 Task: Create an event for the company's annual innovation forum, providing a platform for employees to pitch creative ideas, collaborate, and contribute to driving innovation and growth on October 9th from 10 AM to 4 PM.
Action: Mouse moved to (75, 126)
Screenshot: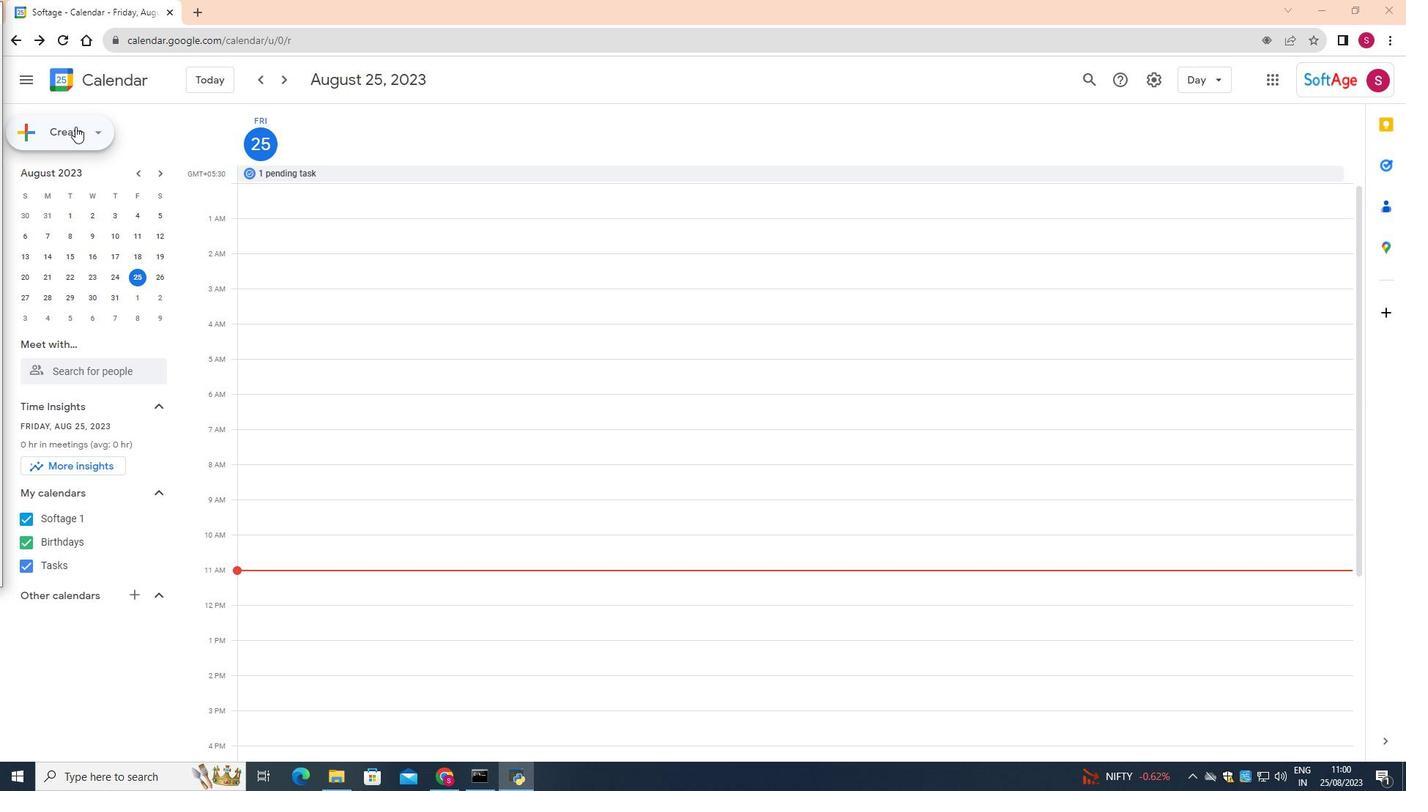 
Action: Mouse pressed left at (75, 126)
Screenshot: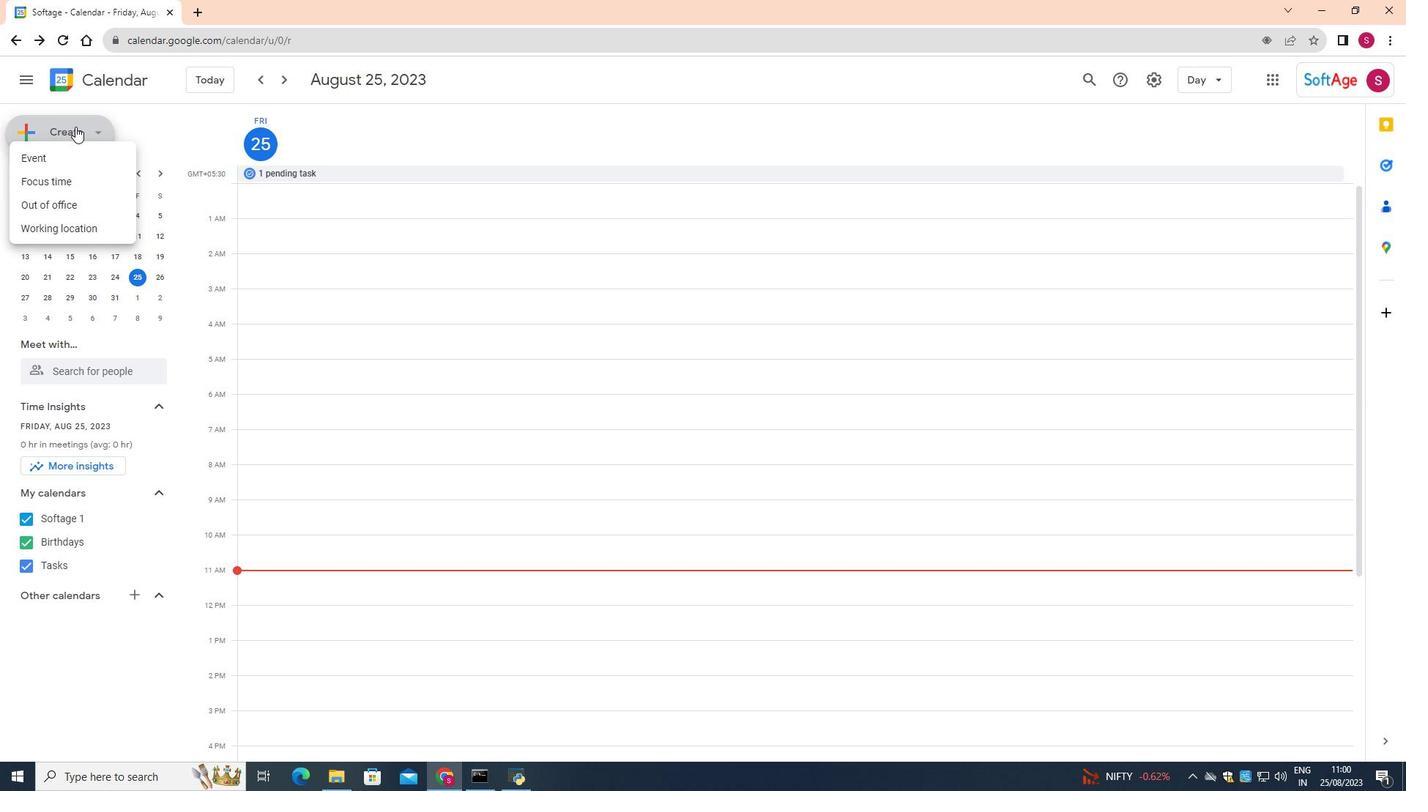 
Action: Mouse moved to (62, 164)
Screenshot: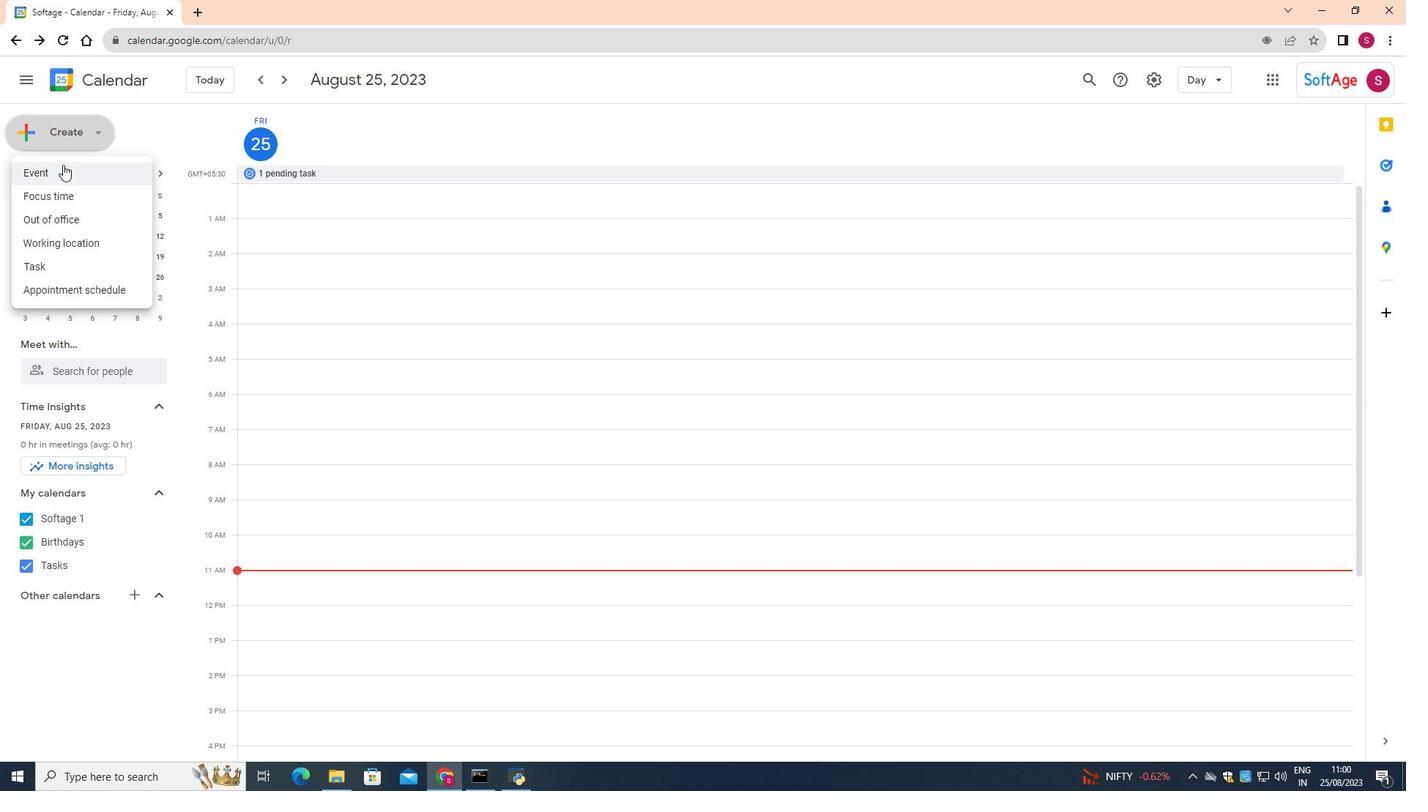 
Action: Mouse pressed left at (62, 164)
Screenshot: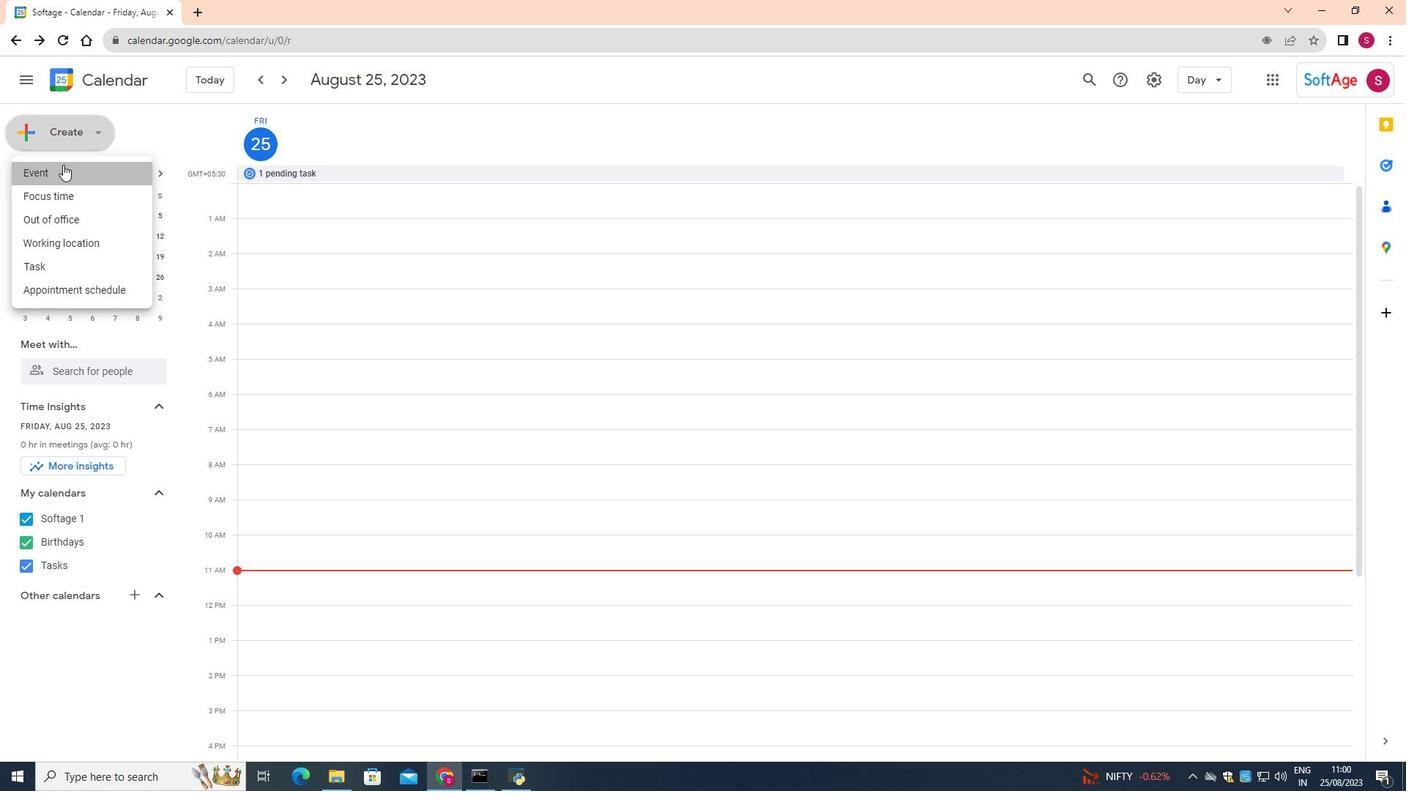 
Action: Mouse moved to (670, 268)
Screenshot: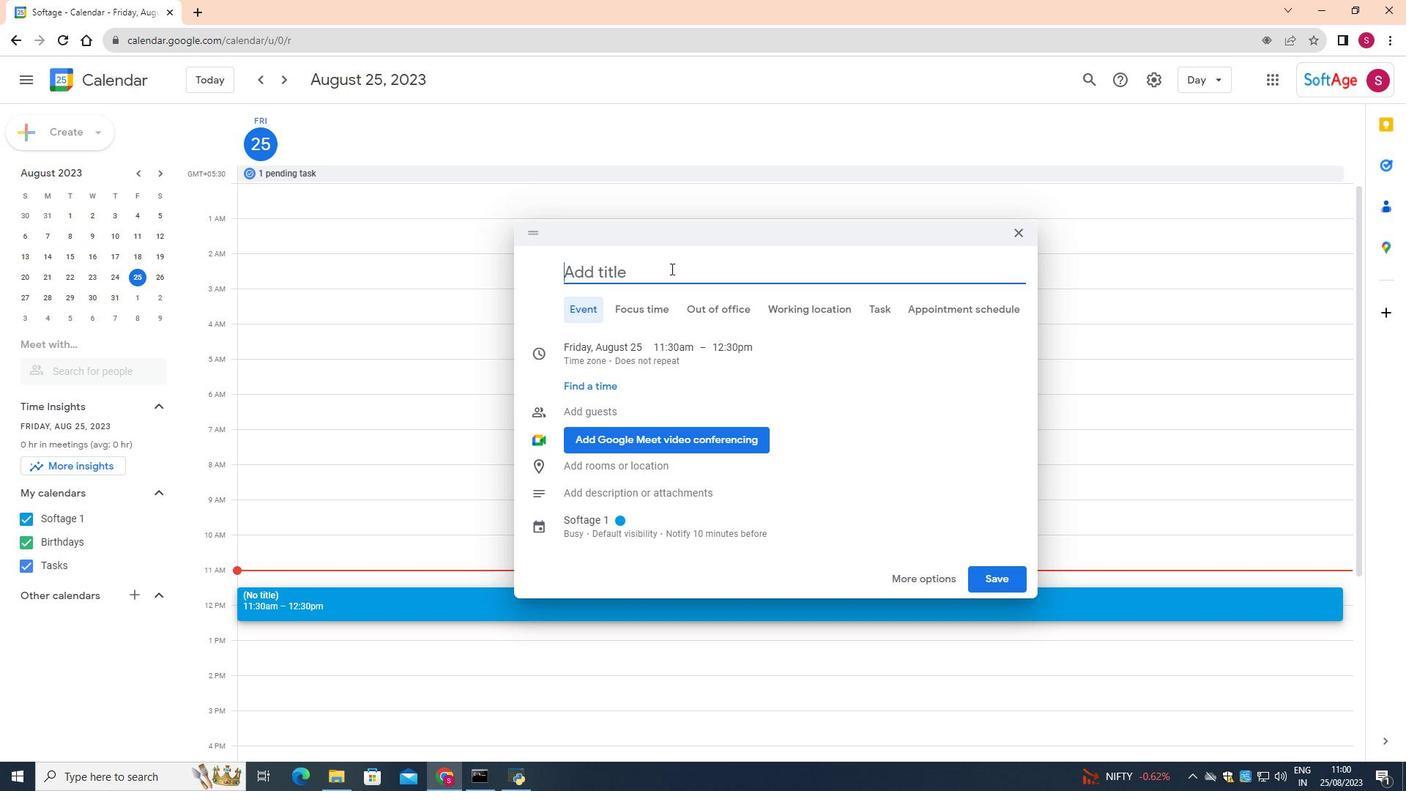 
Action: Mouse pressed left at (670, 268)
Screenshot: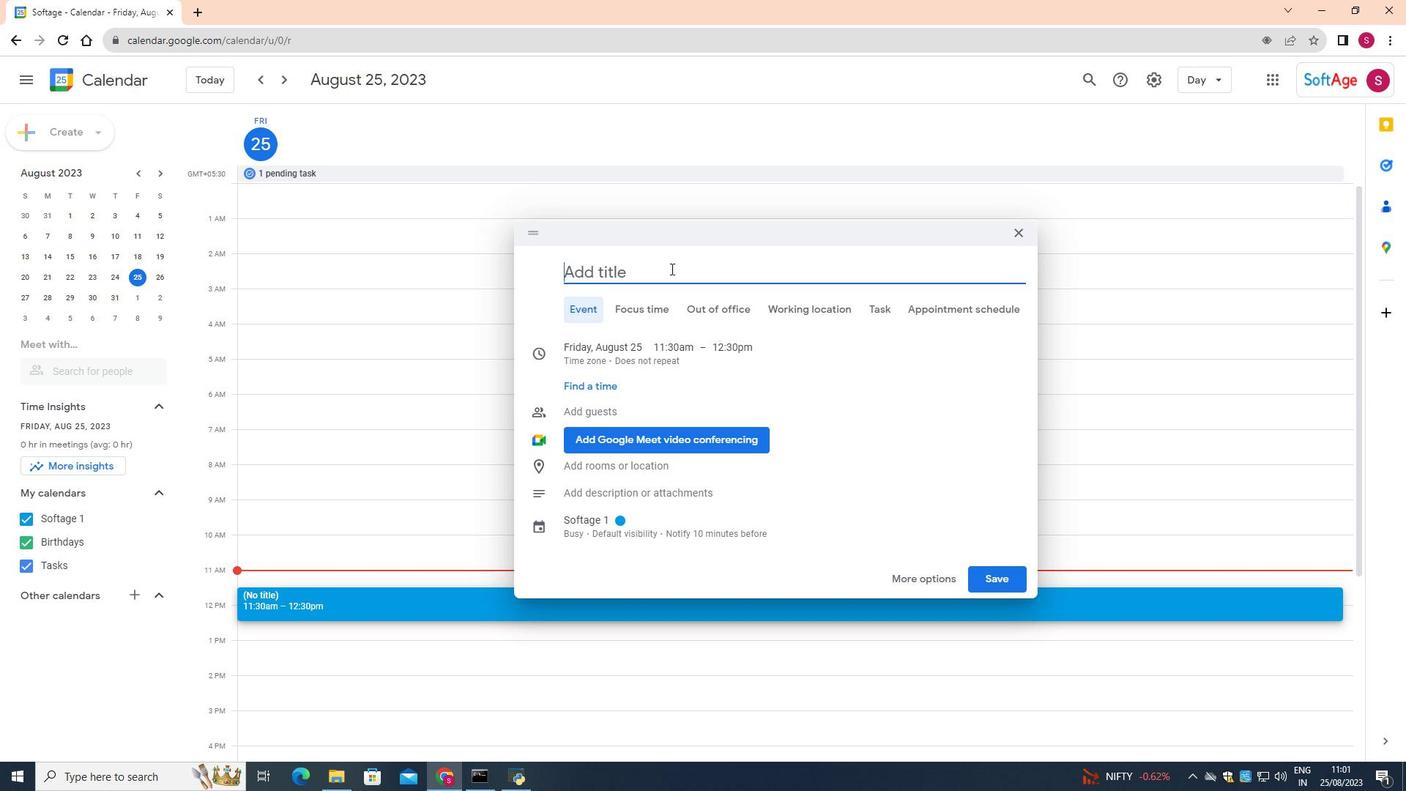 
Action: Key pressed <Key.shift>Company's<Key.space>annual<Key.space>inovation<Key.space>forum
Screenshot: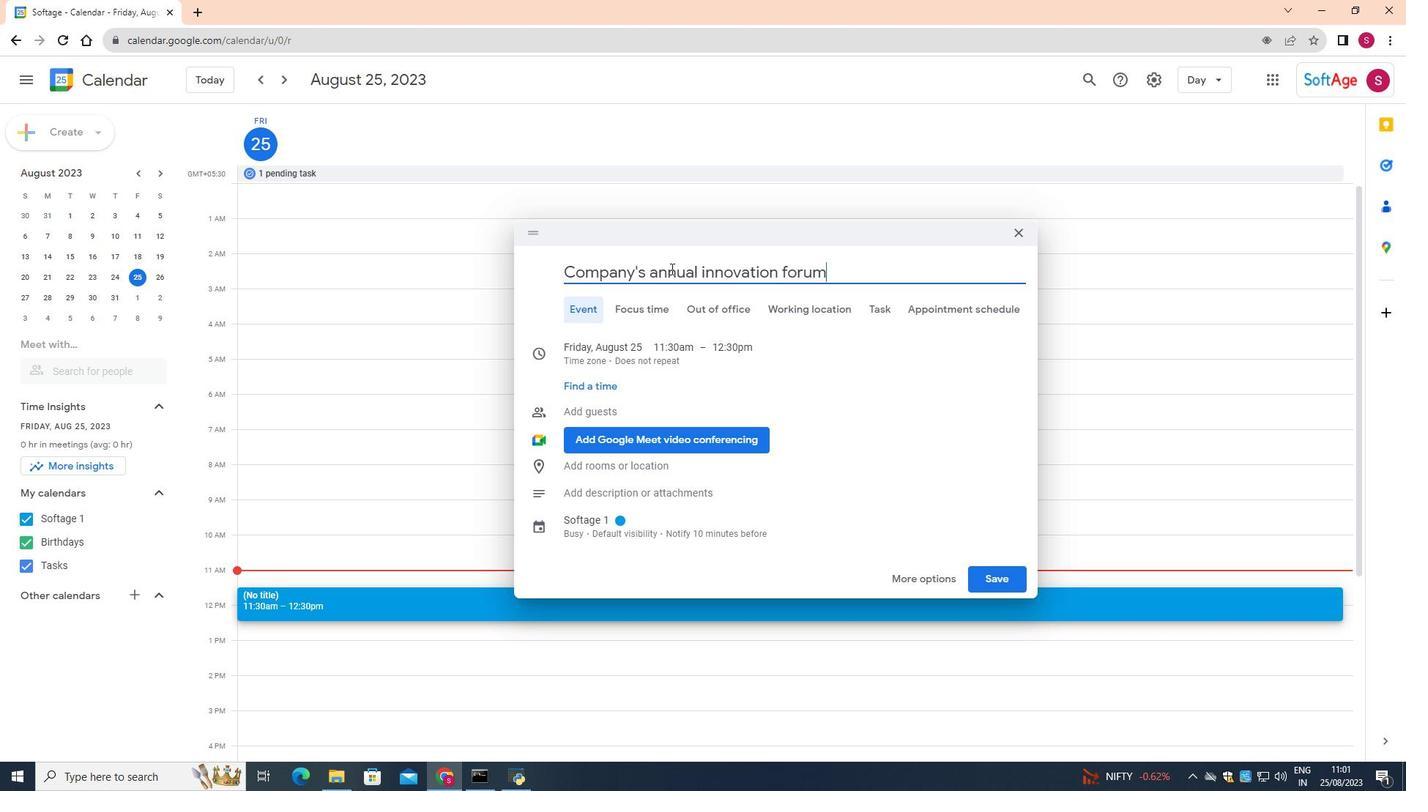 
Action: Mouse moved to (627, 345)
Screenshot: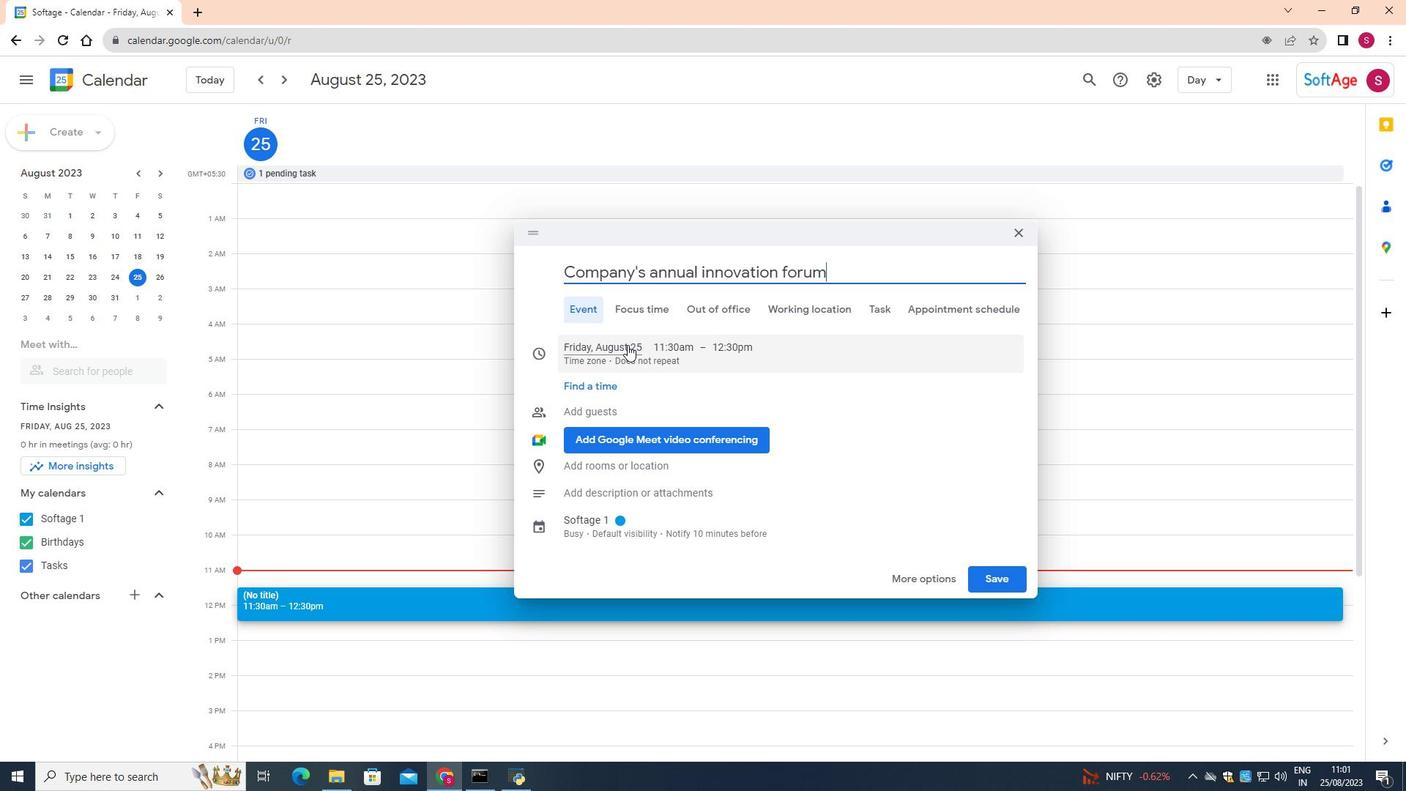 
Action: Mouse pressed left at (627, 345)
Screenshot: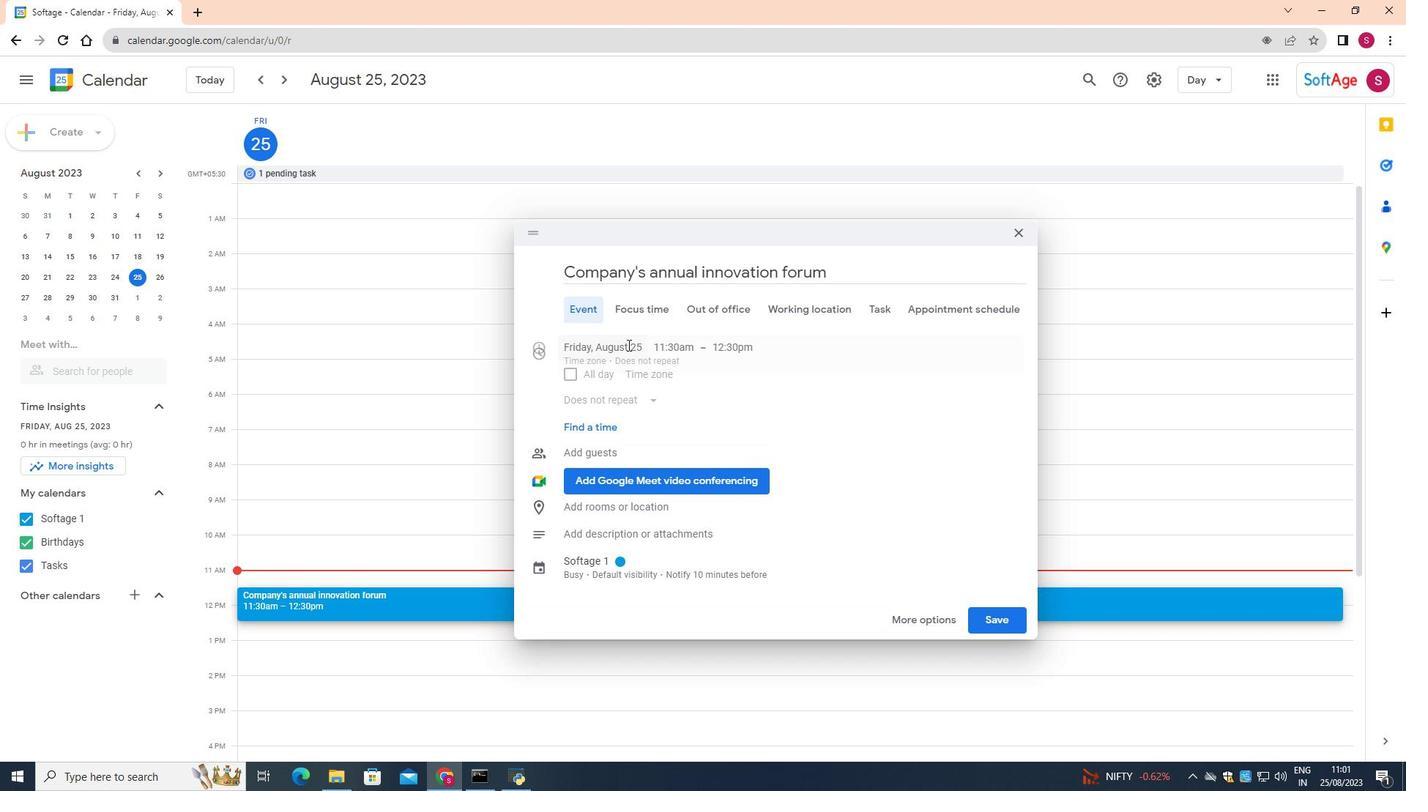 
Action: Mouse moved to (742, 383)
Screenshot: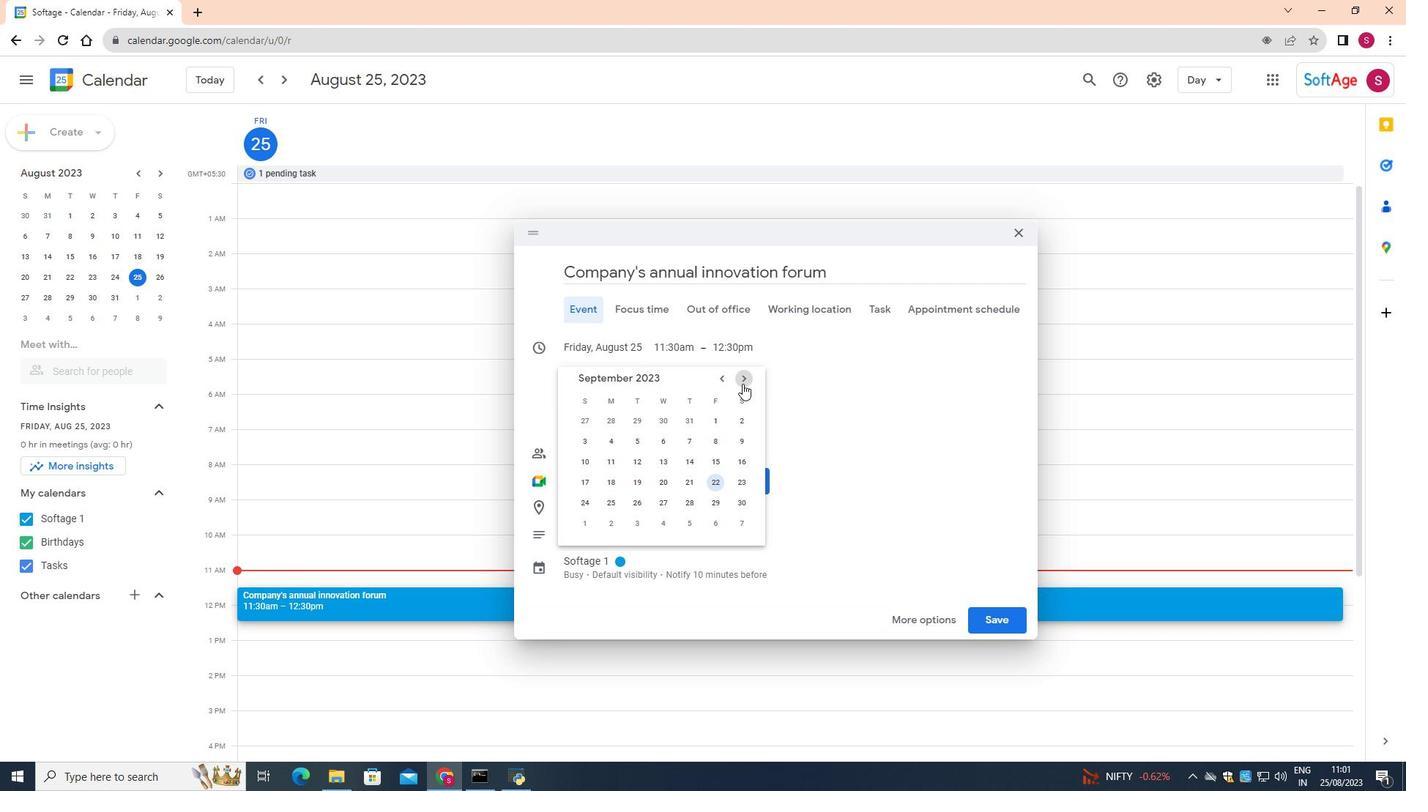 
Action: Mouse pressed left at (742, 383)
Screenshot: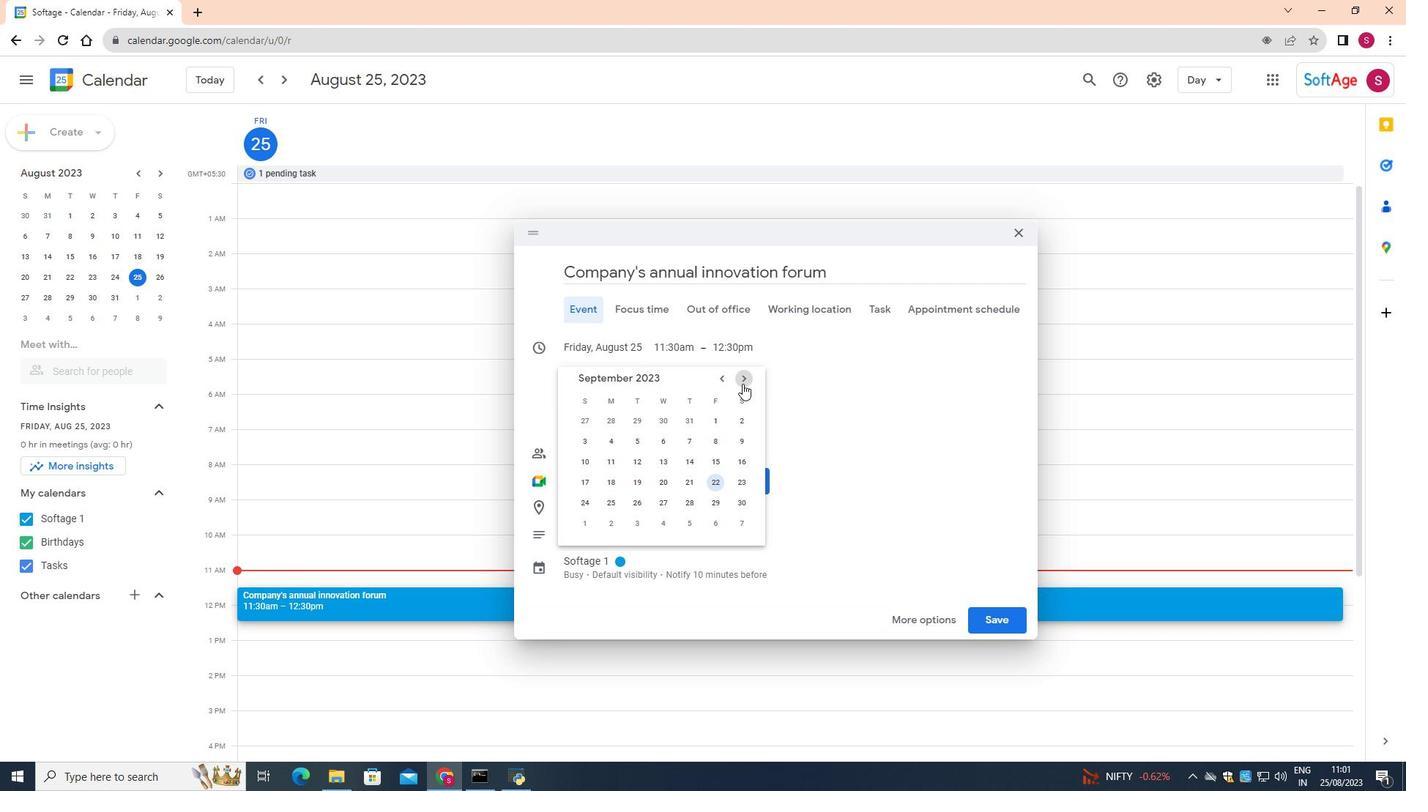 
Action: Mouse pressed left at (742, 383)
Screenshot: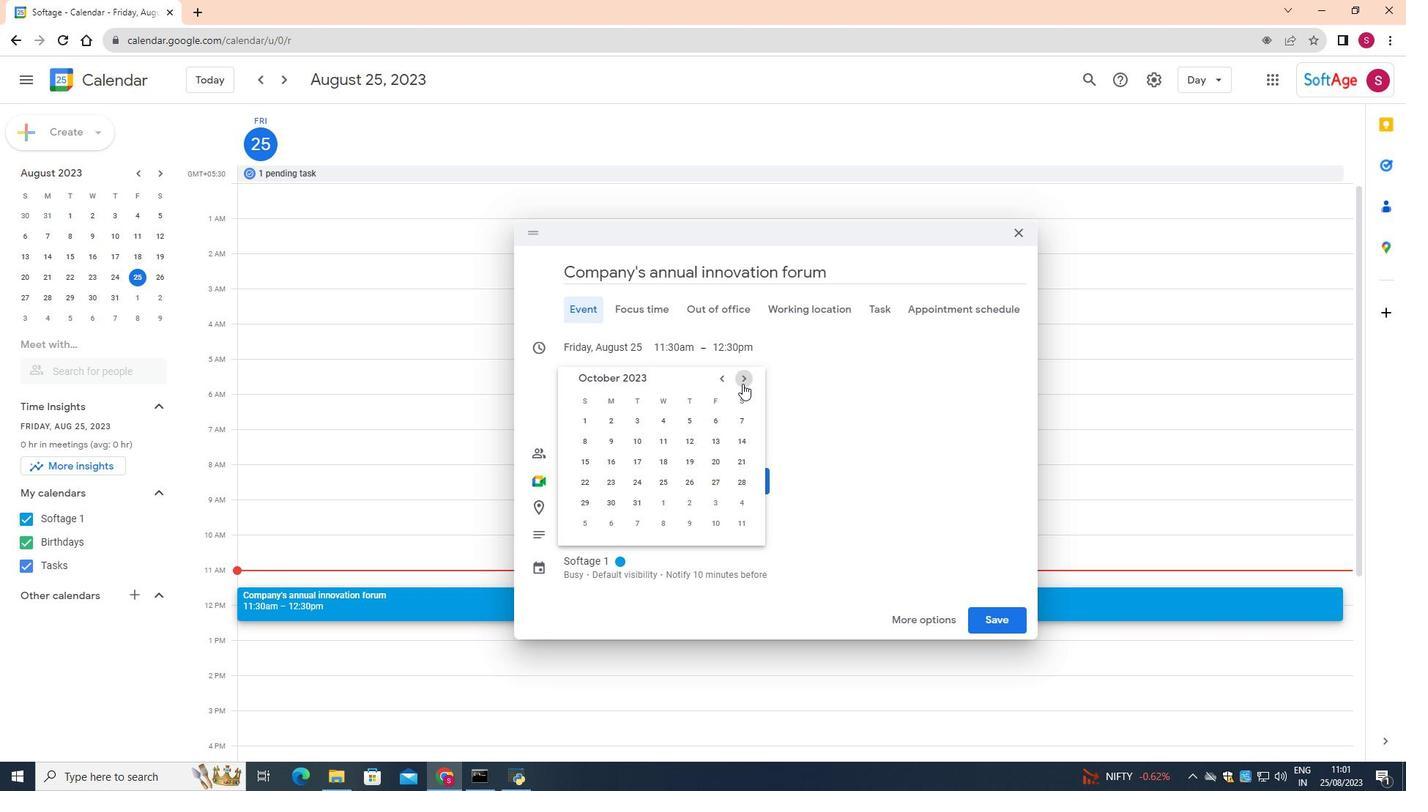 
Action: Mouse moved to (611, 440)
Screenshot: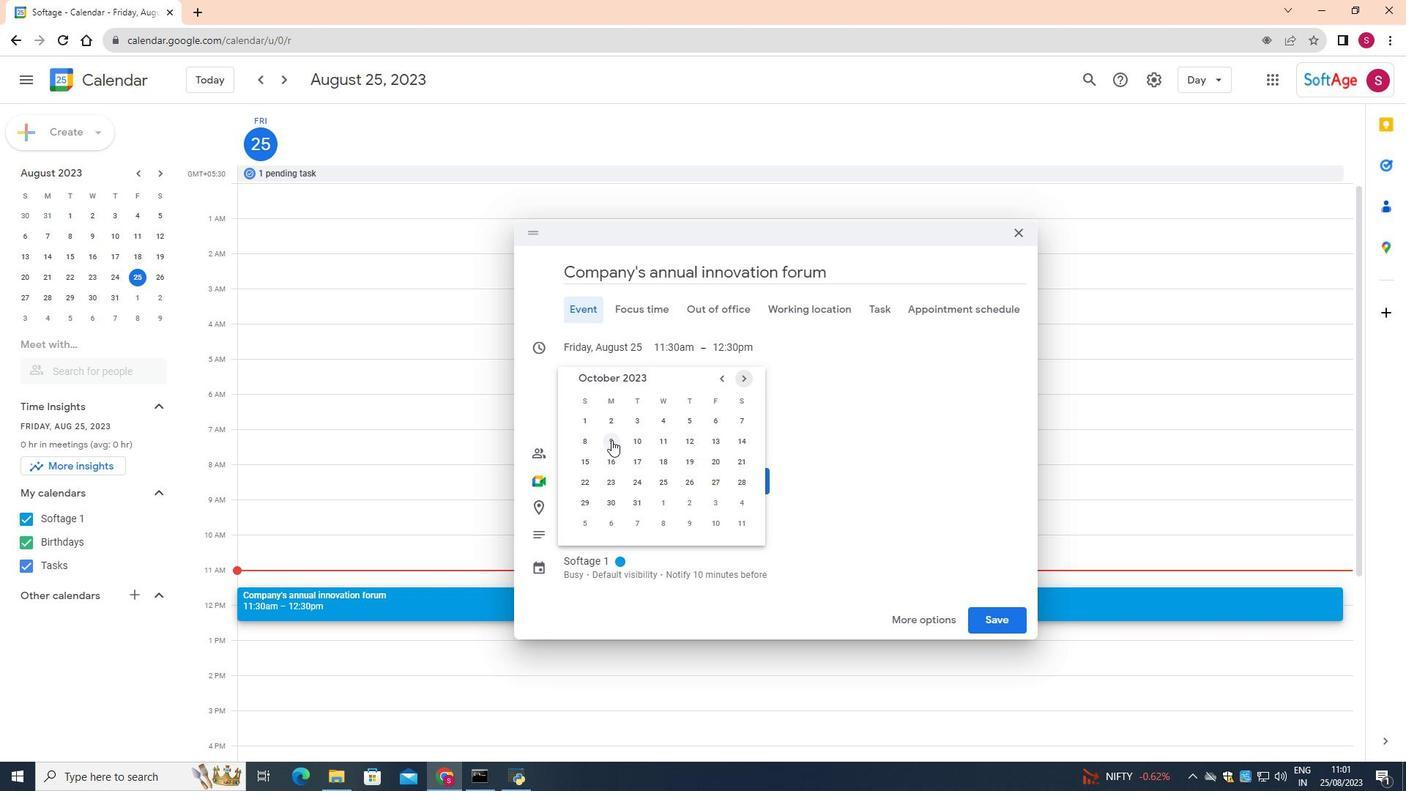 
Action: Mouse pressed left at (611, 440)
Screenshot: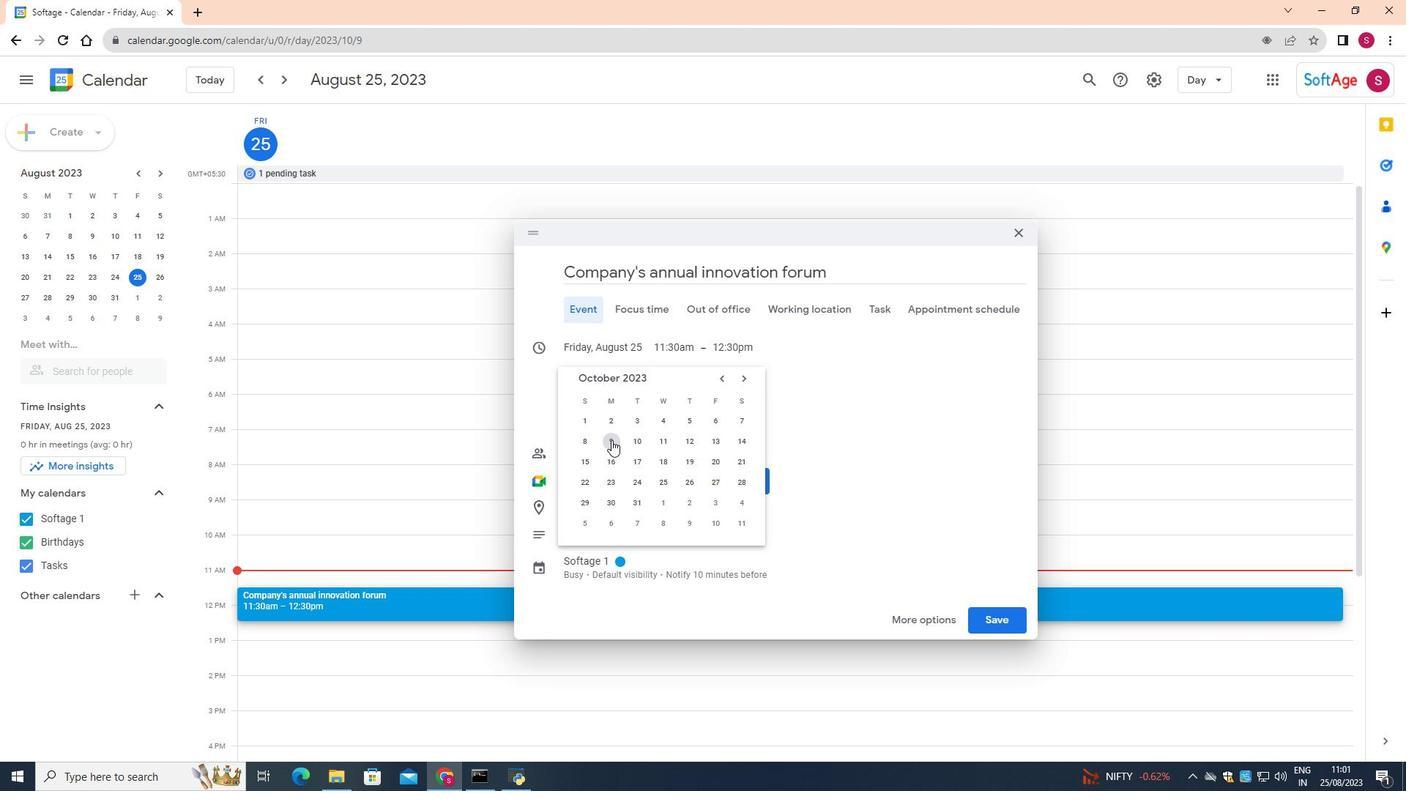 
Action: Mouse moved to (697, 345)
Screenshot: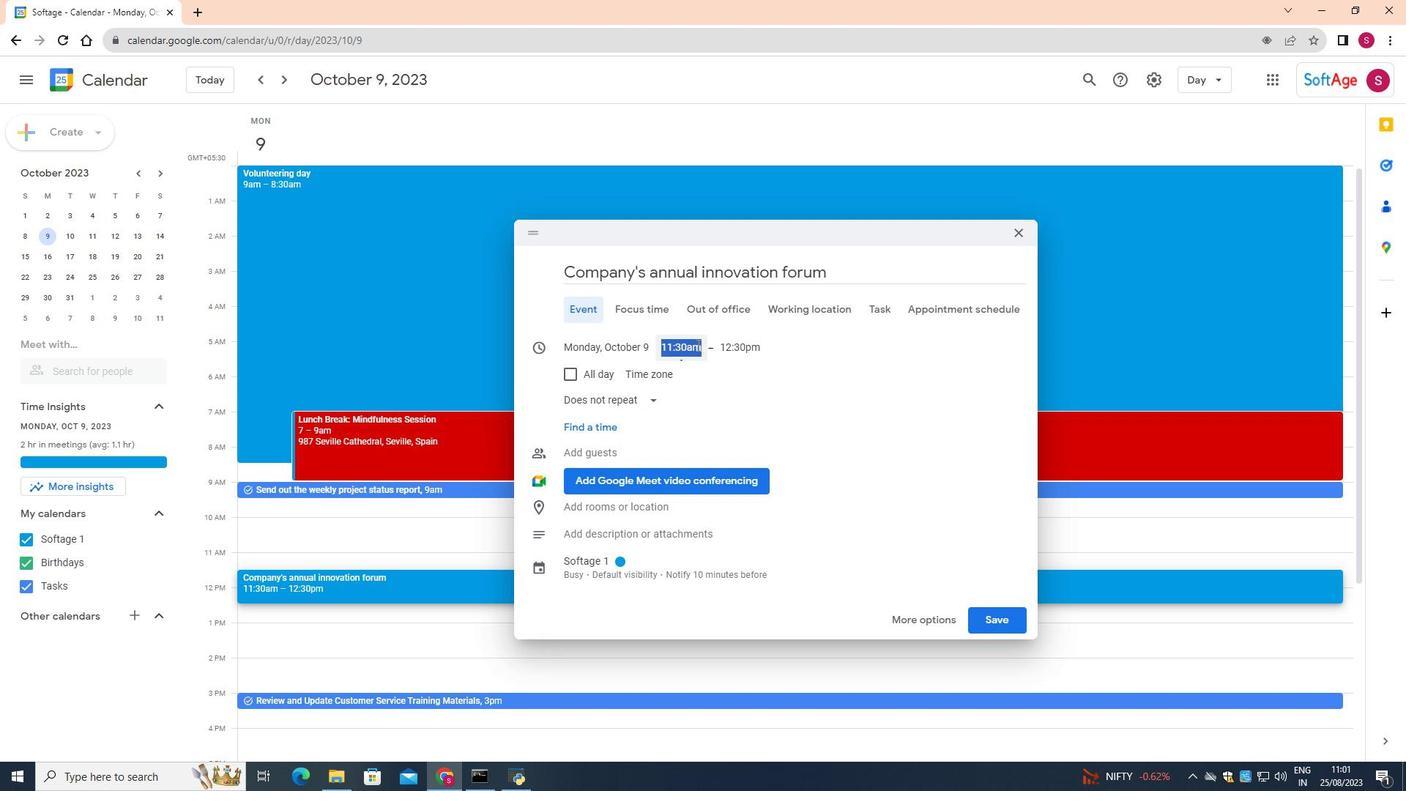 
Action: Mouse pressed left at (697, 345)
Screenshot: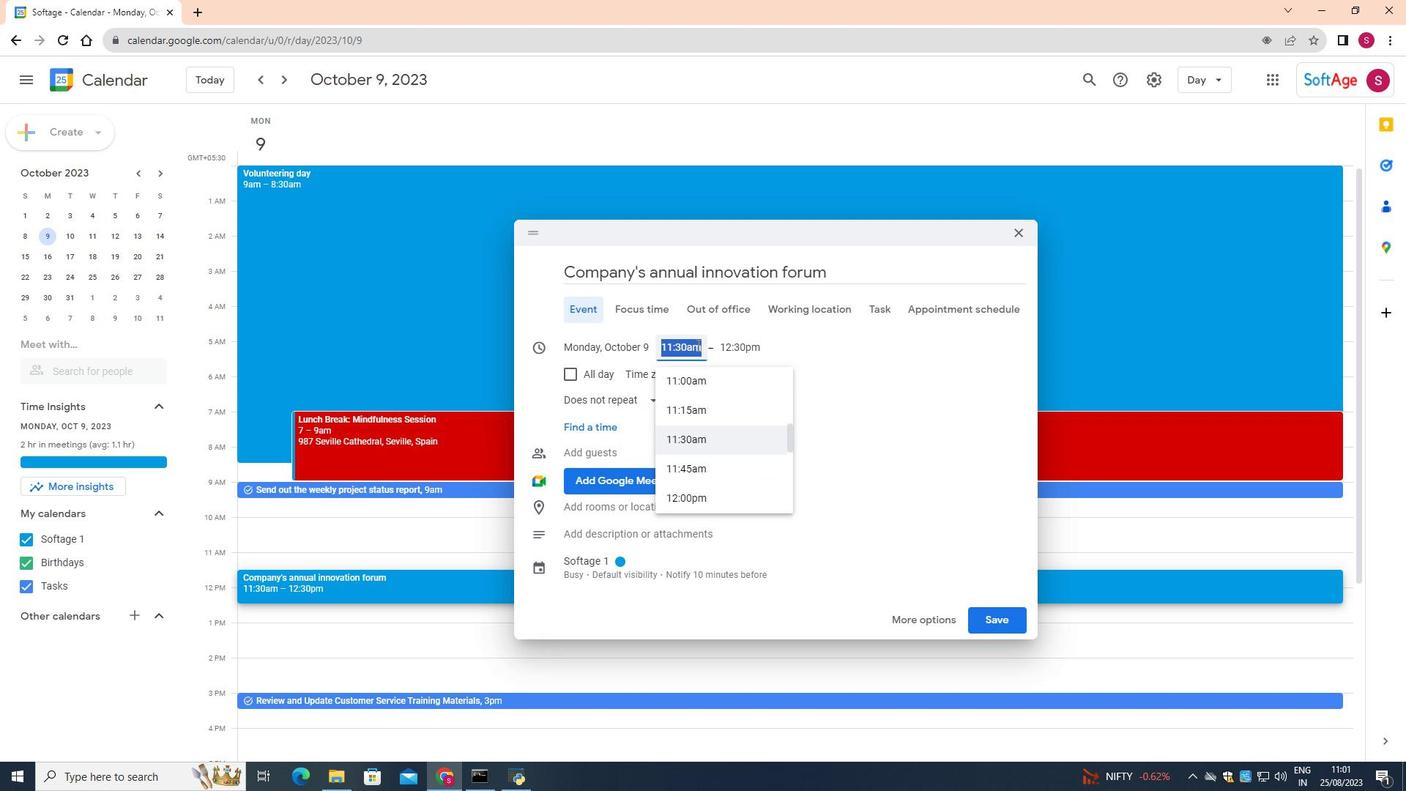 
Action: Mouse moved to (701, 399)
Screenshot: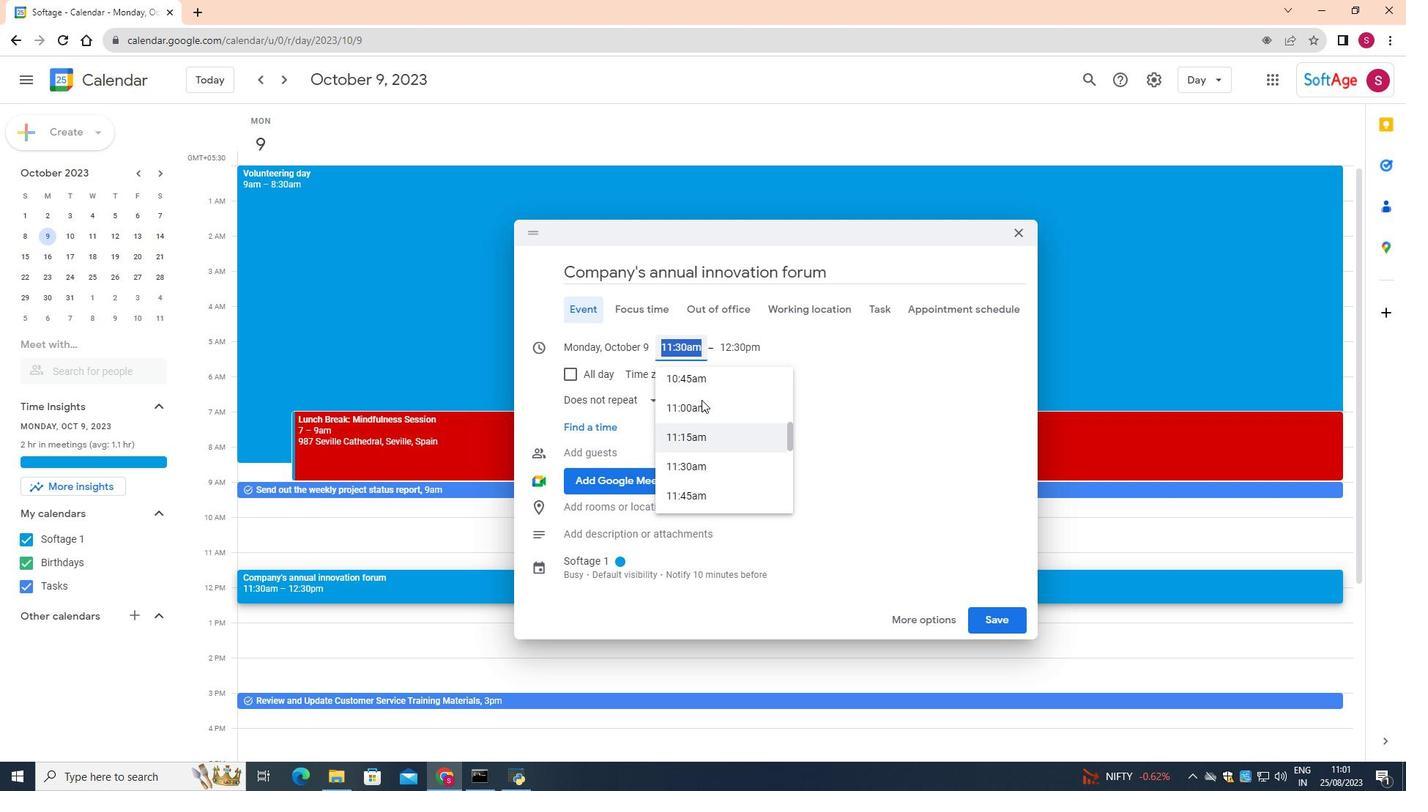 
Action: Mouse scrolled (701, 400) with delta (0, 0)
Screenshot: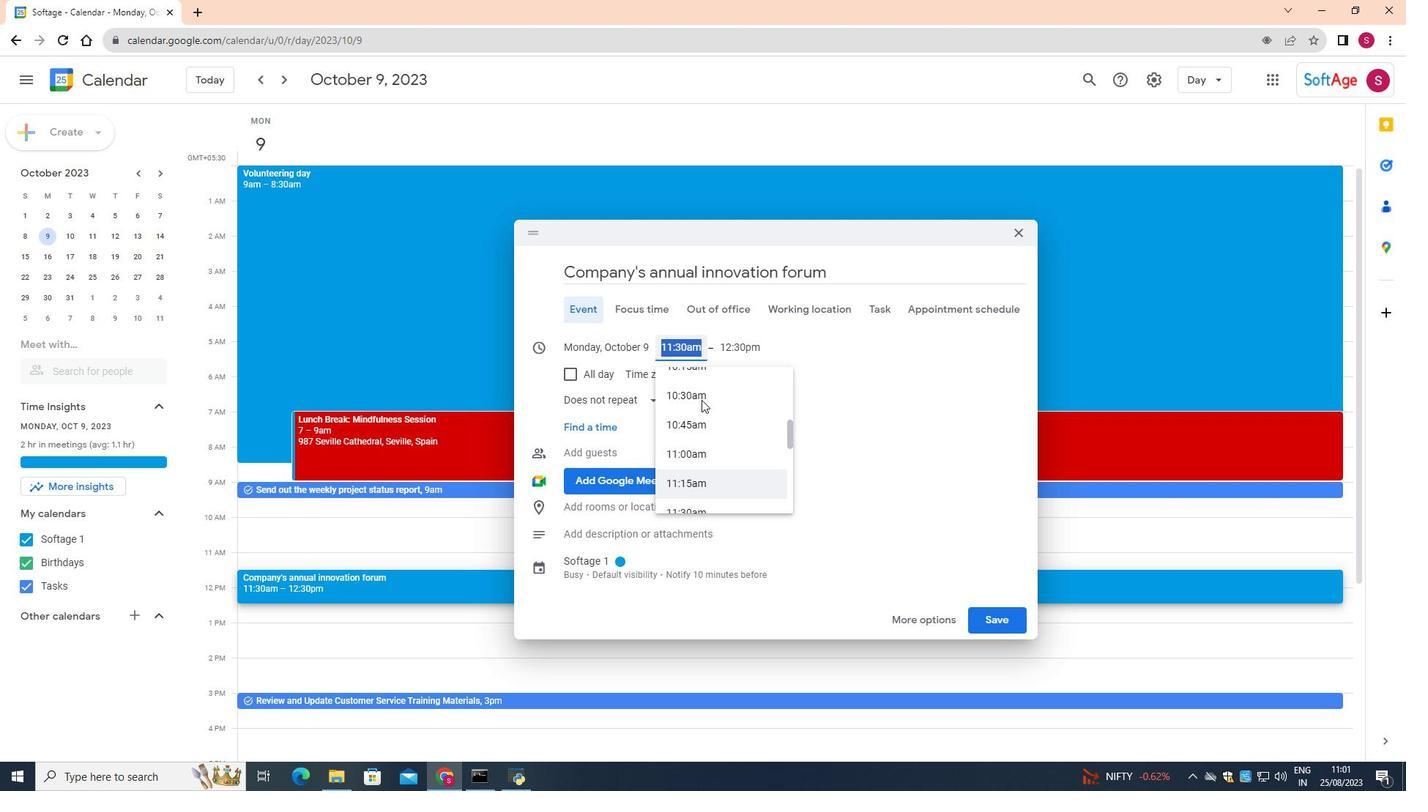 
Action: Mouse scrolled (701, 400) with delta (0, 0)
Screenshot: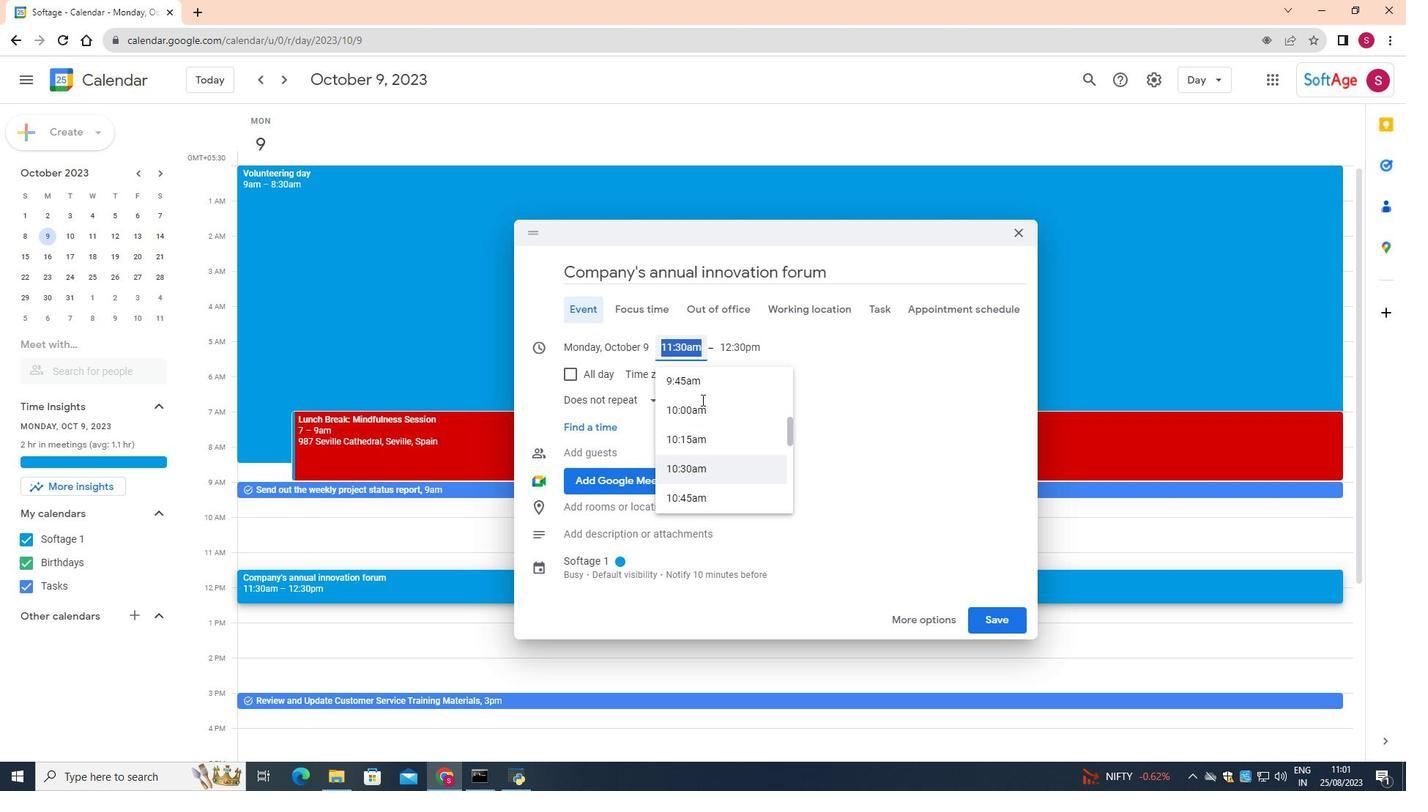
Action: Mouse moved to (699, 414)
Screenshot: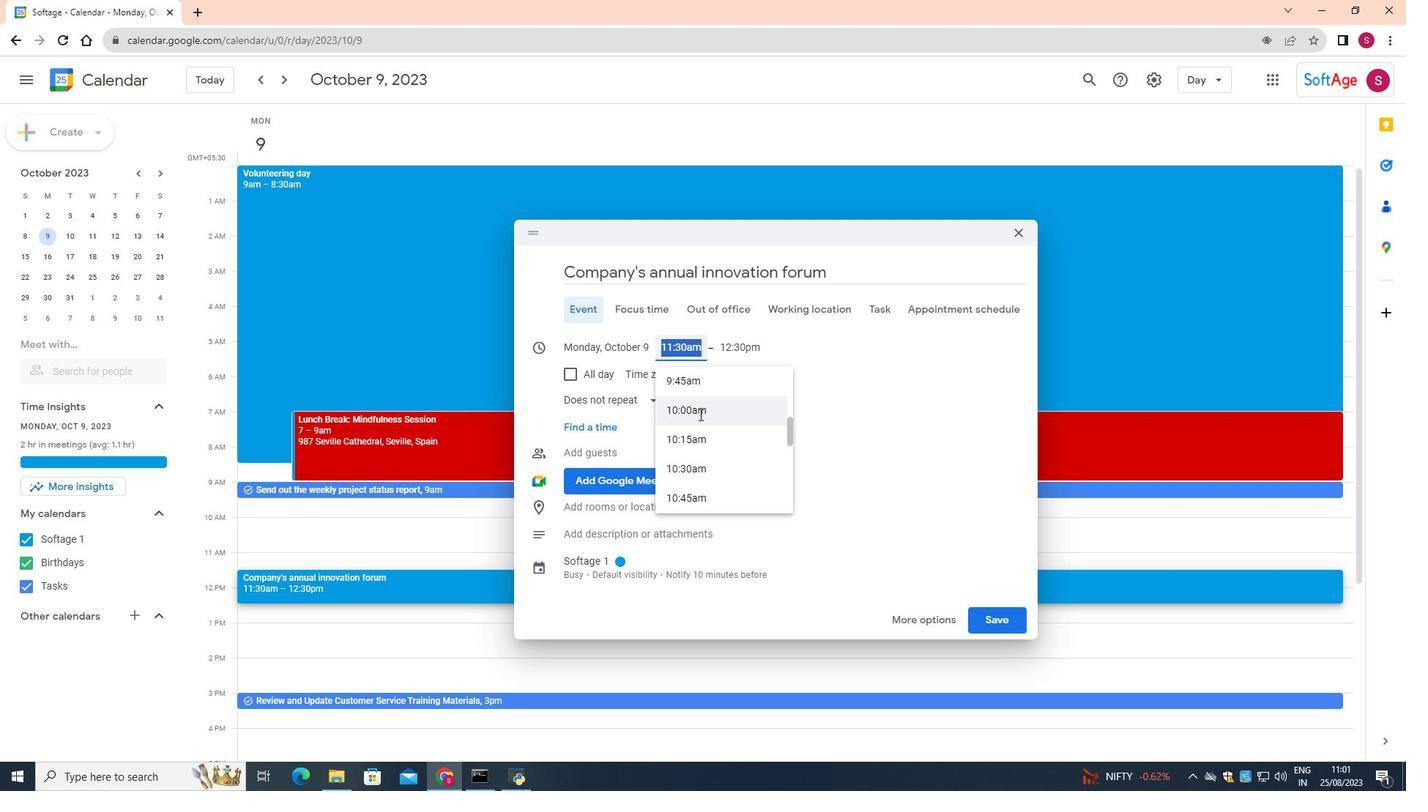 
Action: Mouse pressed left at (699, 414)
Screenshot: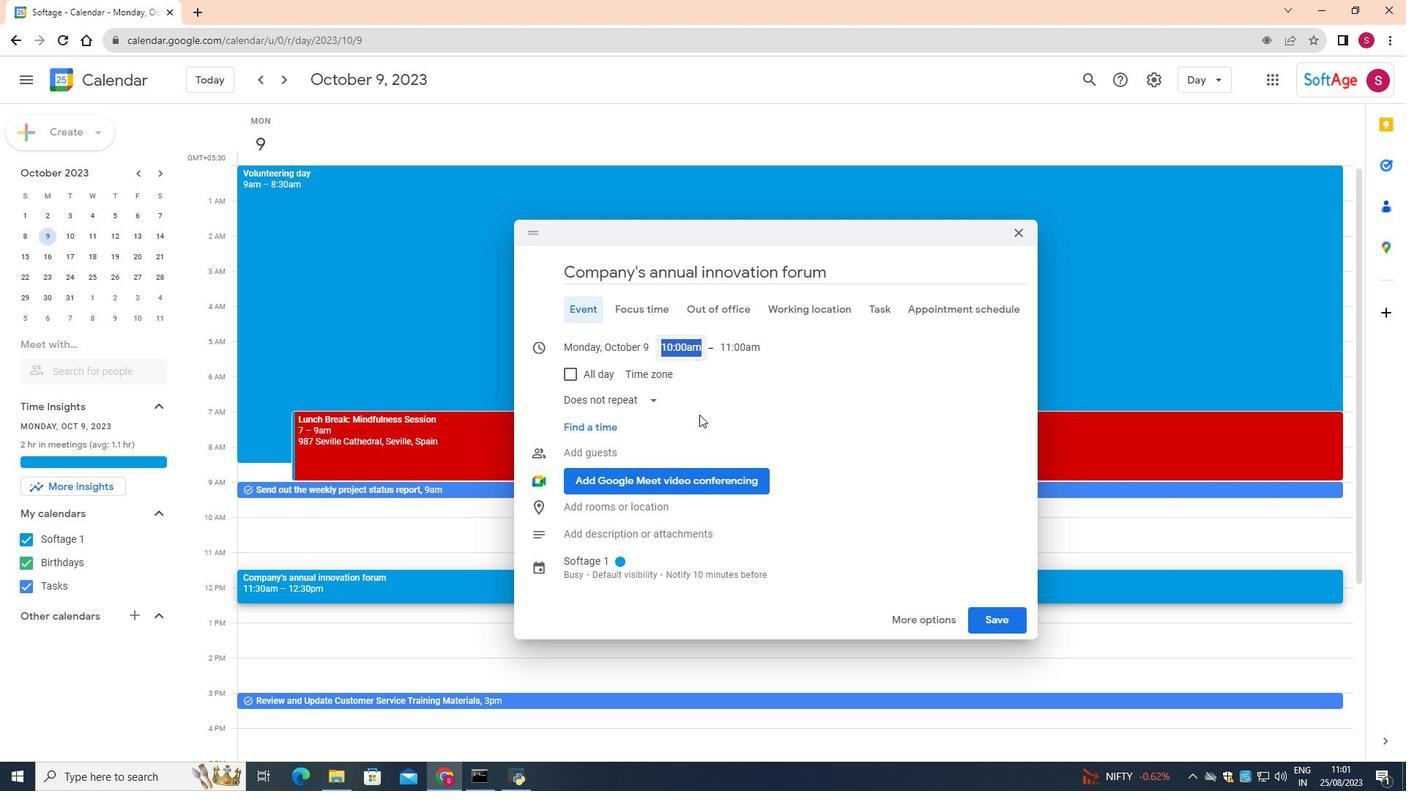 
Action: Mouse moved to (743, 352)
Screenshot: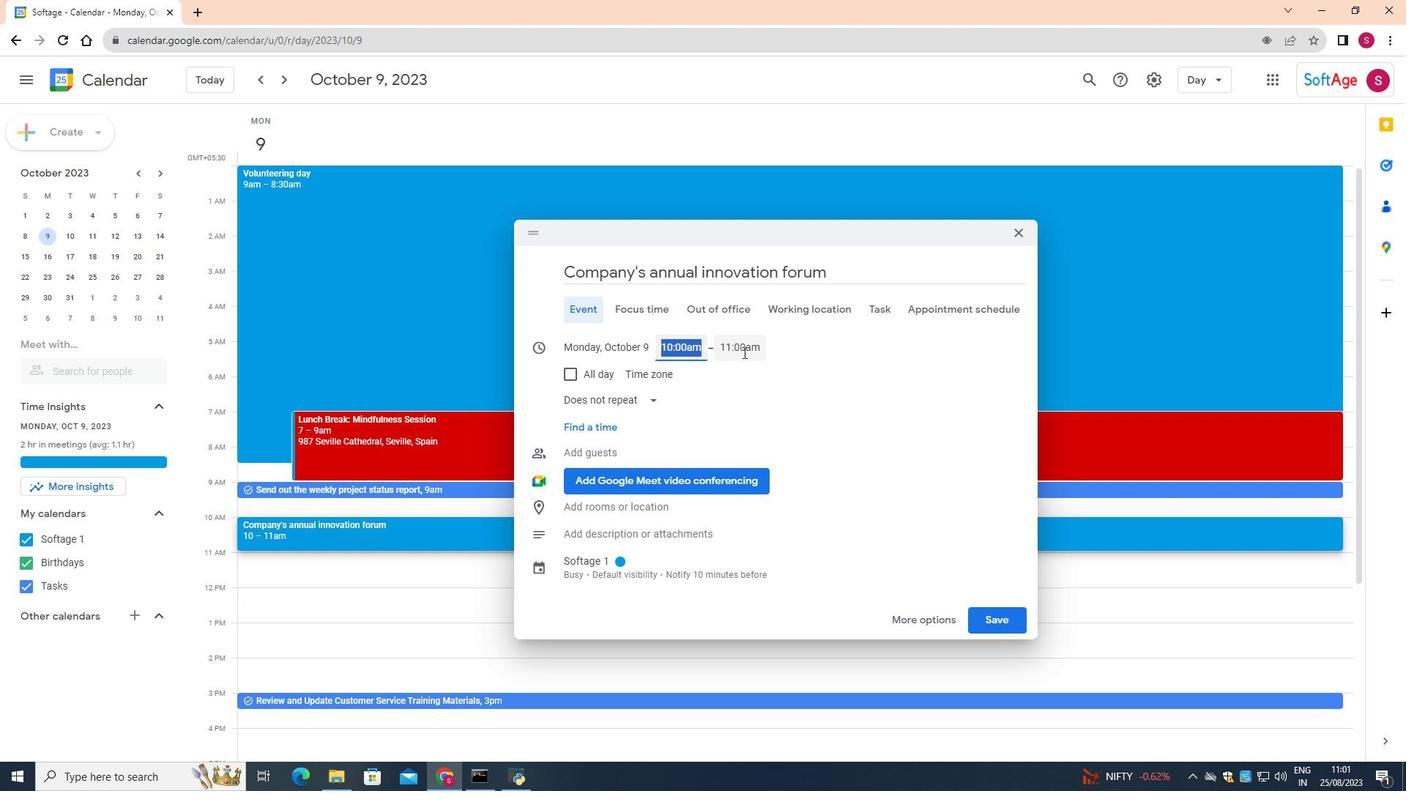 
Action: Mouse pressed left at (743, 352)
Screenshot: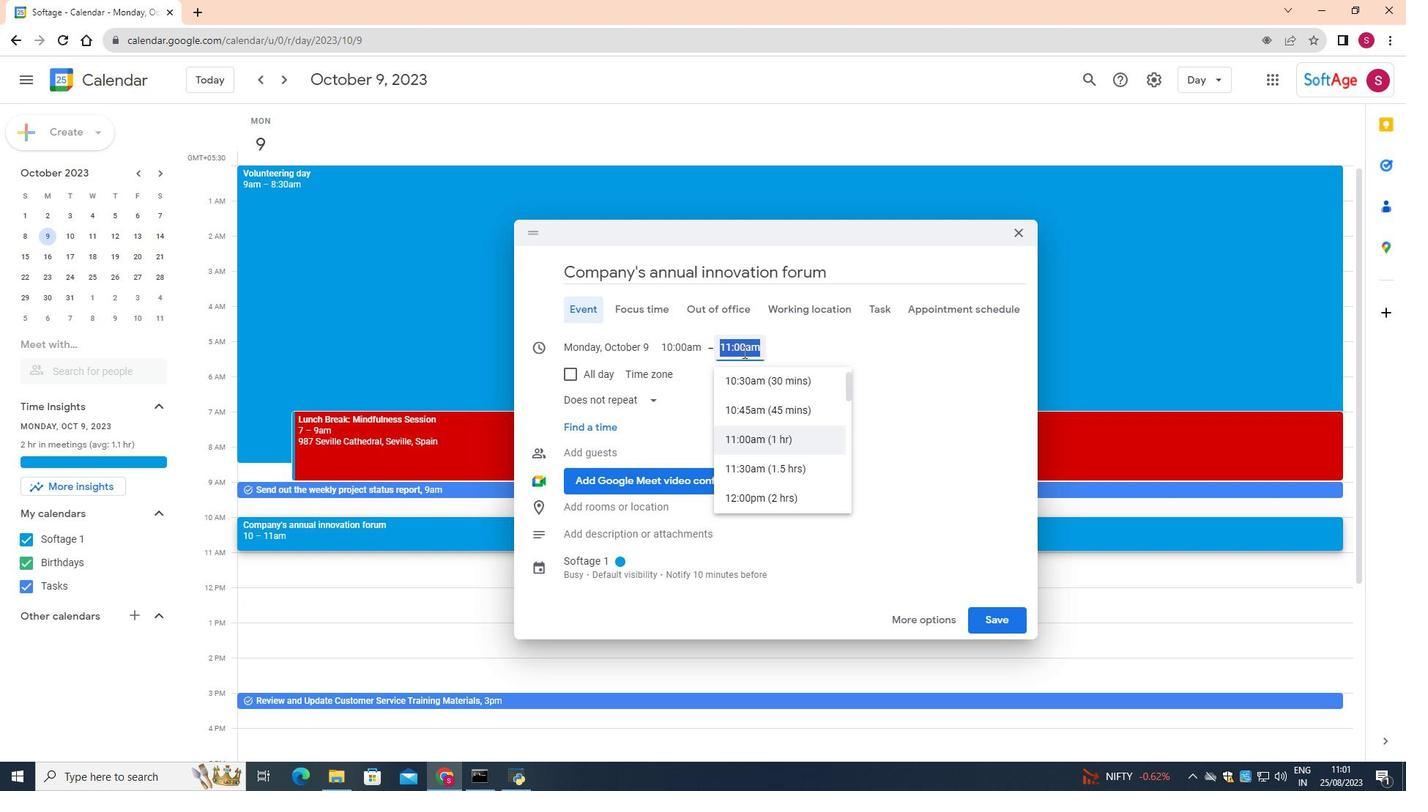 
Action: Mouse moved to (758, 432)
Screenshot: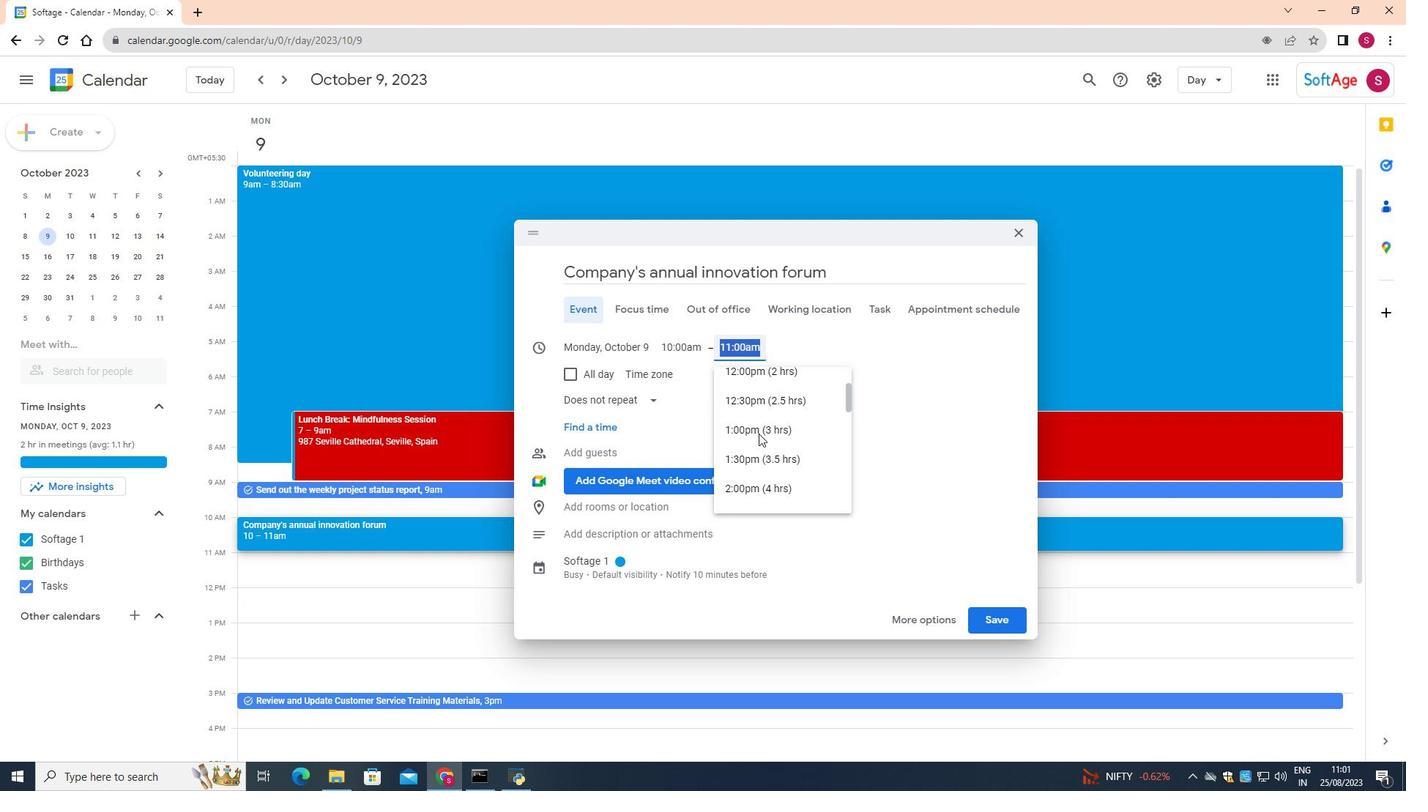 
Action: Mouse scrolled (758, 432) with delta (0, 0)
Screenshot: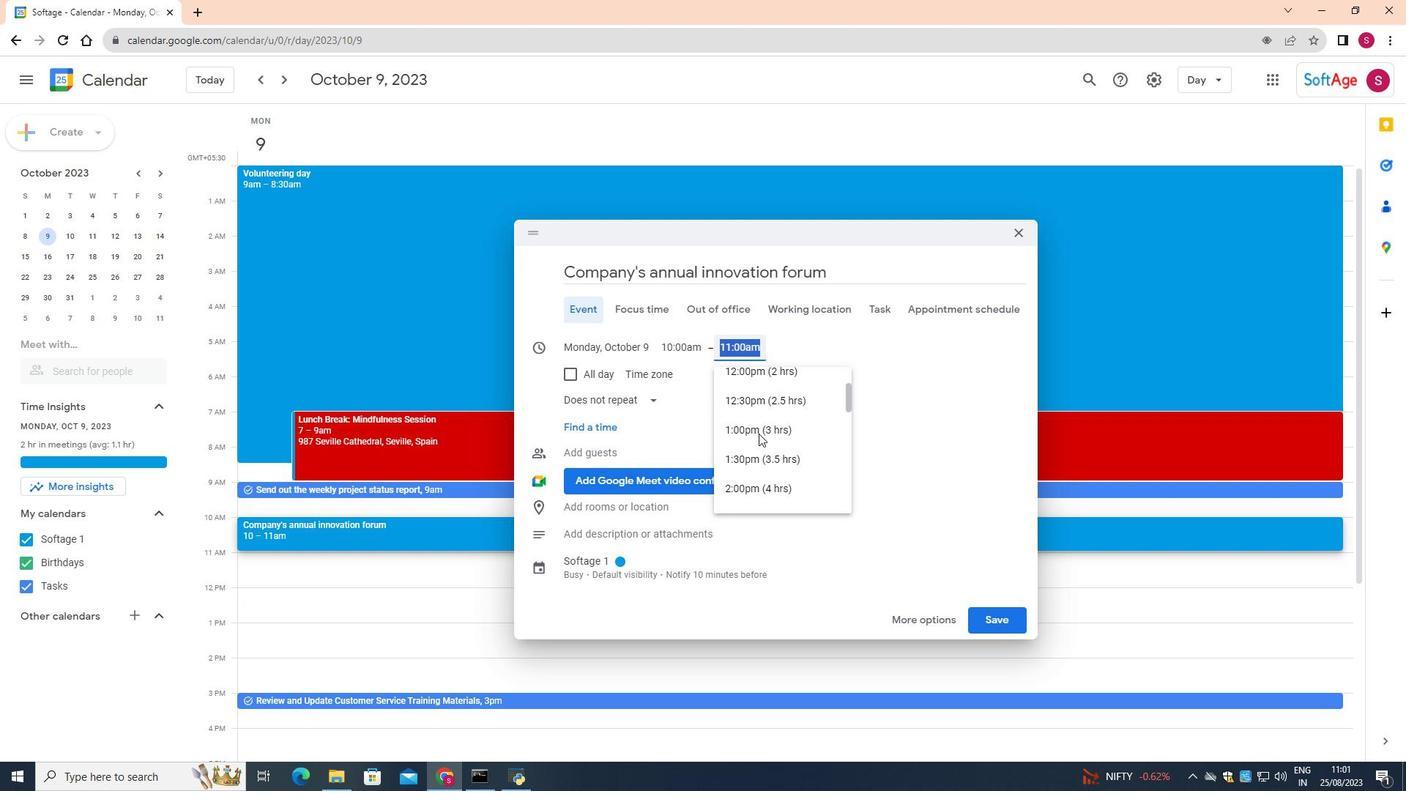 
Action: Mouse moved to (758, 433)
Screenshot: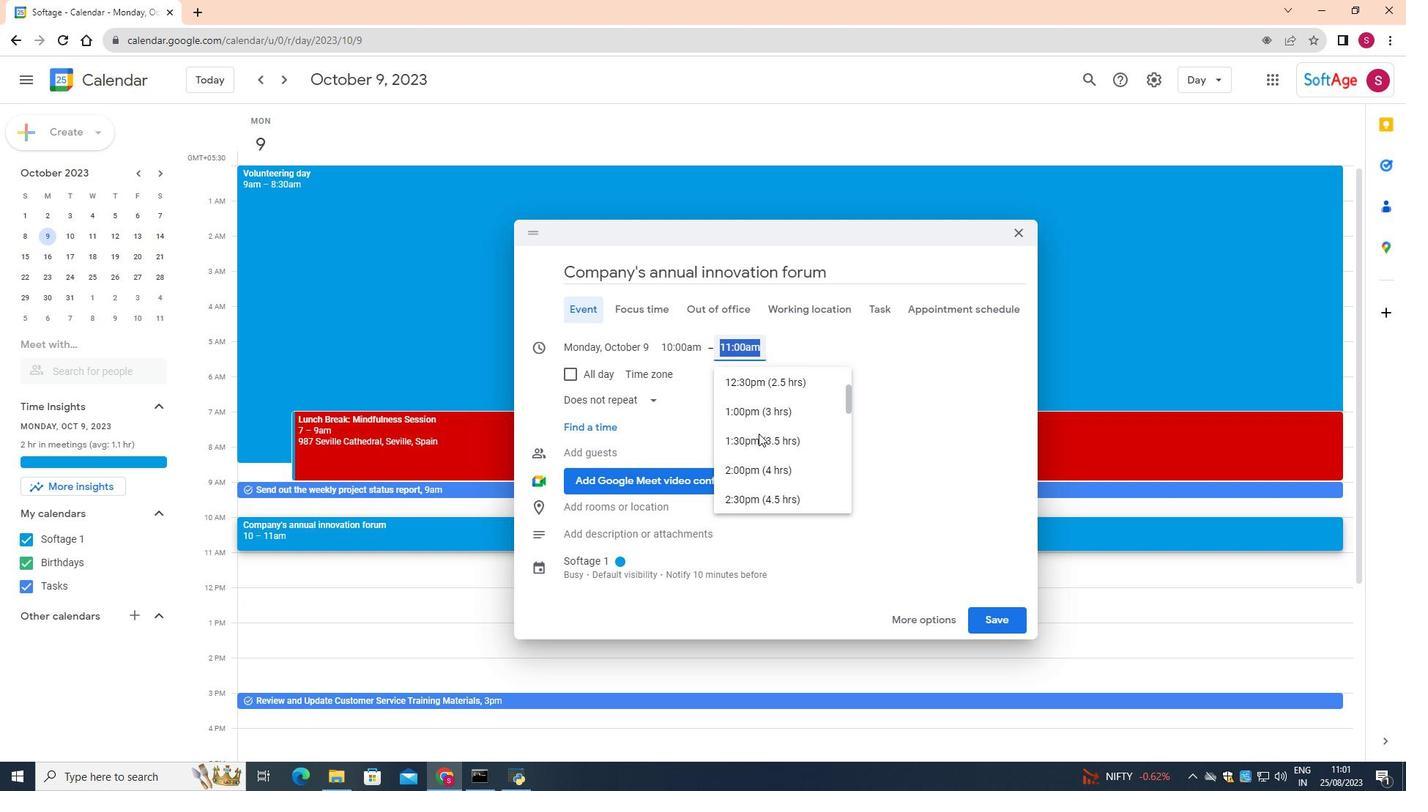 
Action: Mouse scrolled (758, 432) with delta (0, 0)
Screenshot: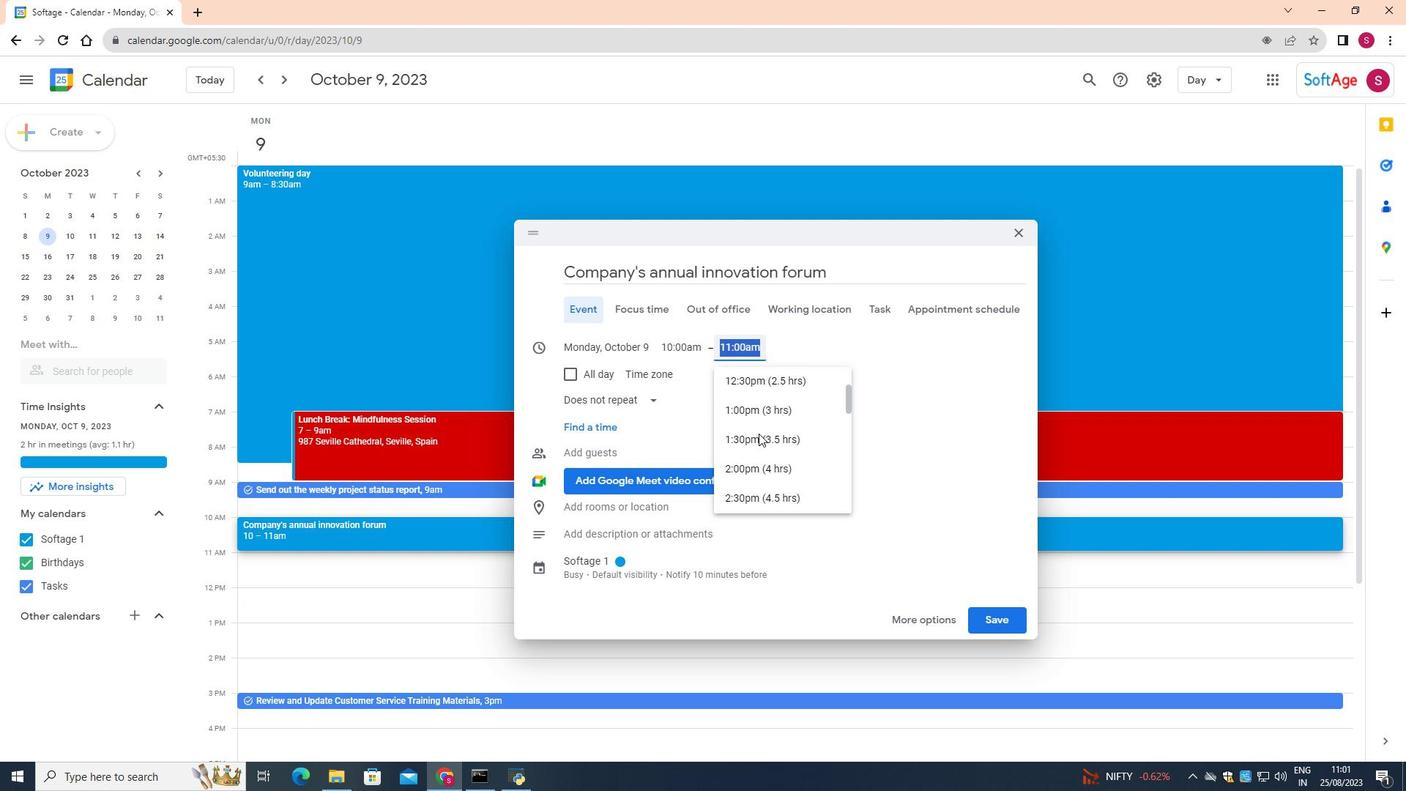 
Action: Mouse scrolled (758, 432) with delta (0, 0)
Screenshot: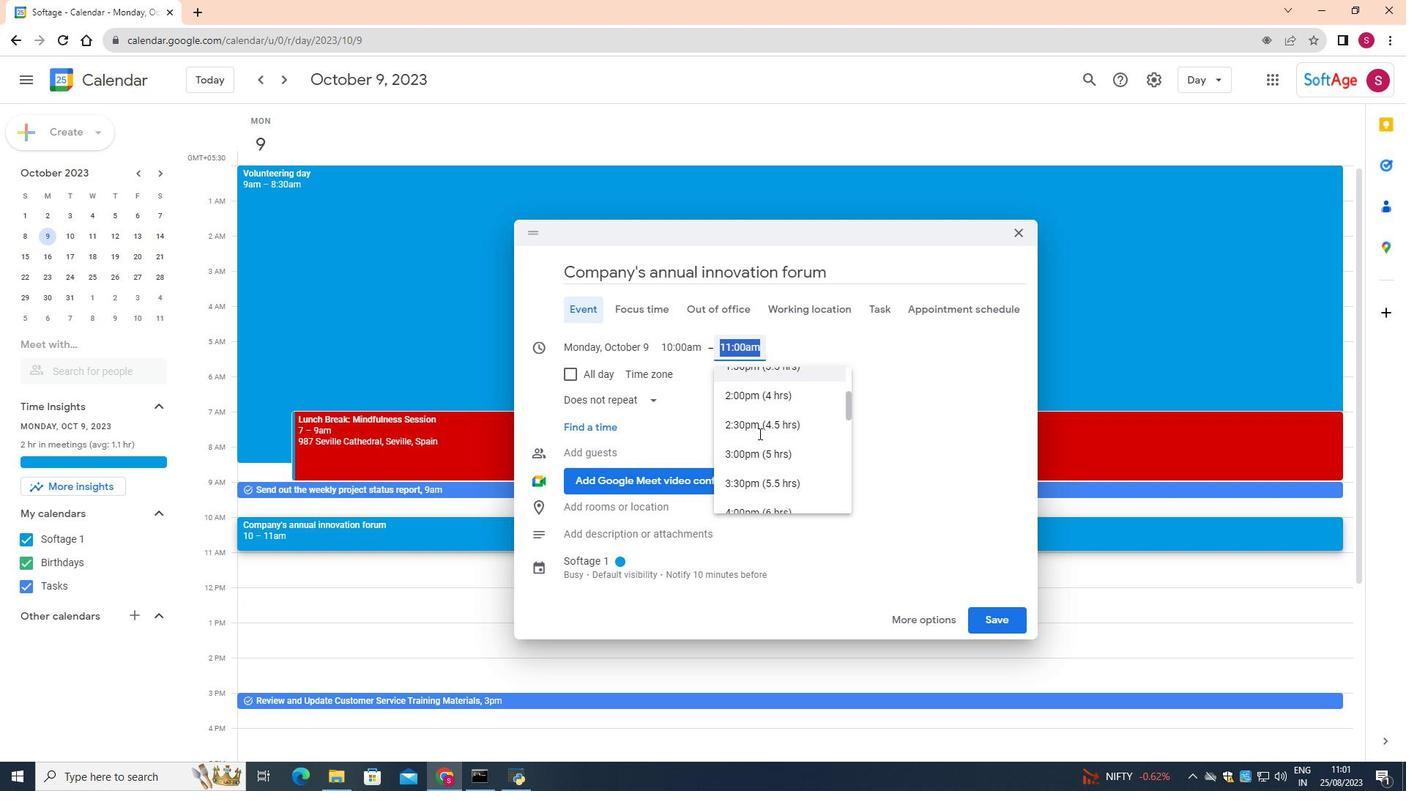 
Action: Mouse scrolled (758, 432) with delta (0, 0)
Screenshot: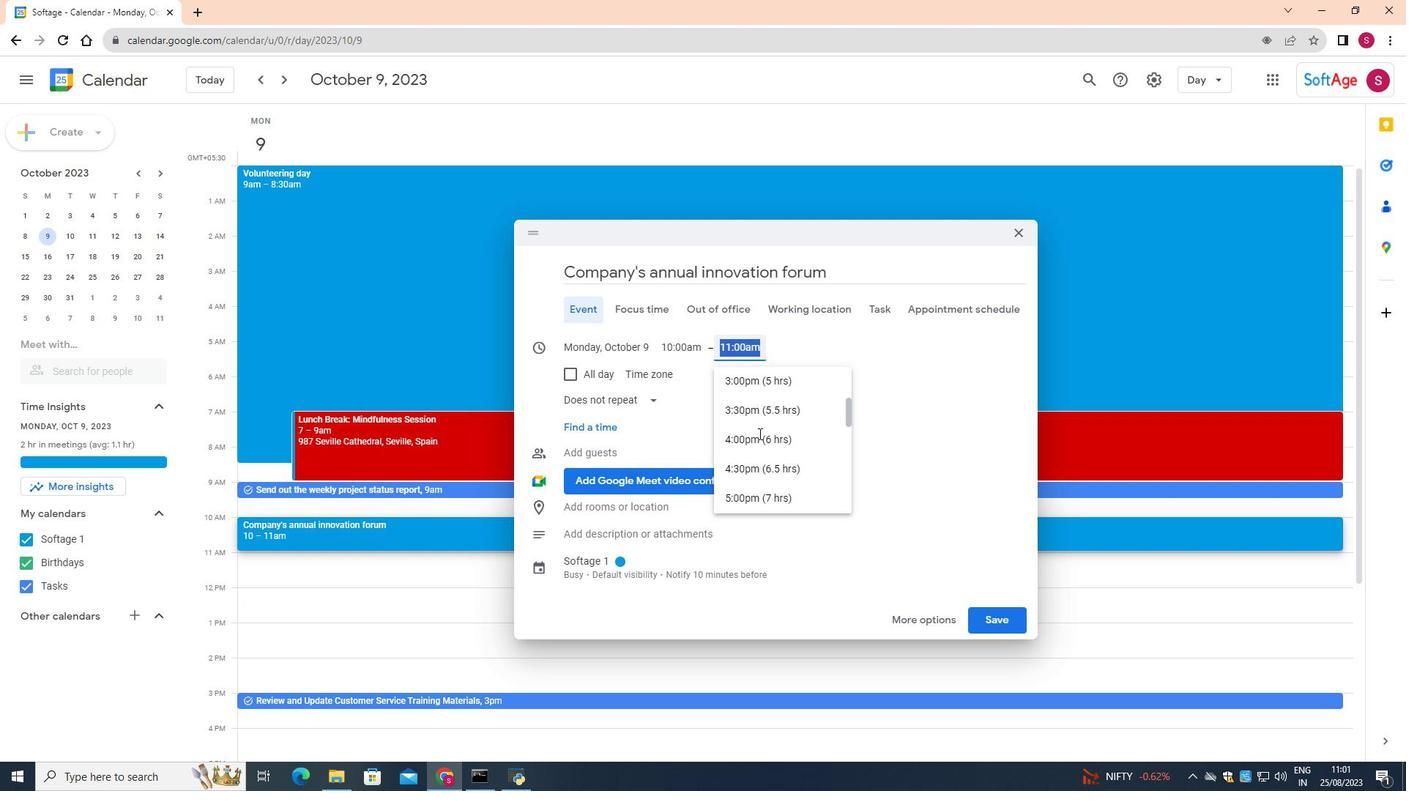 
Action: Mouse moved to (757, 436)
Screenshot: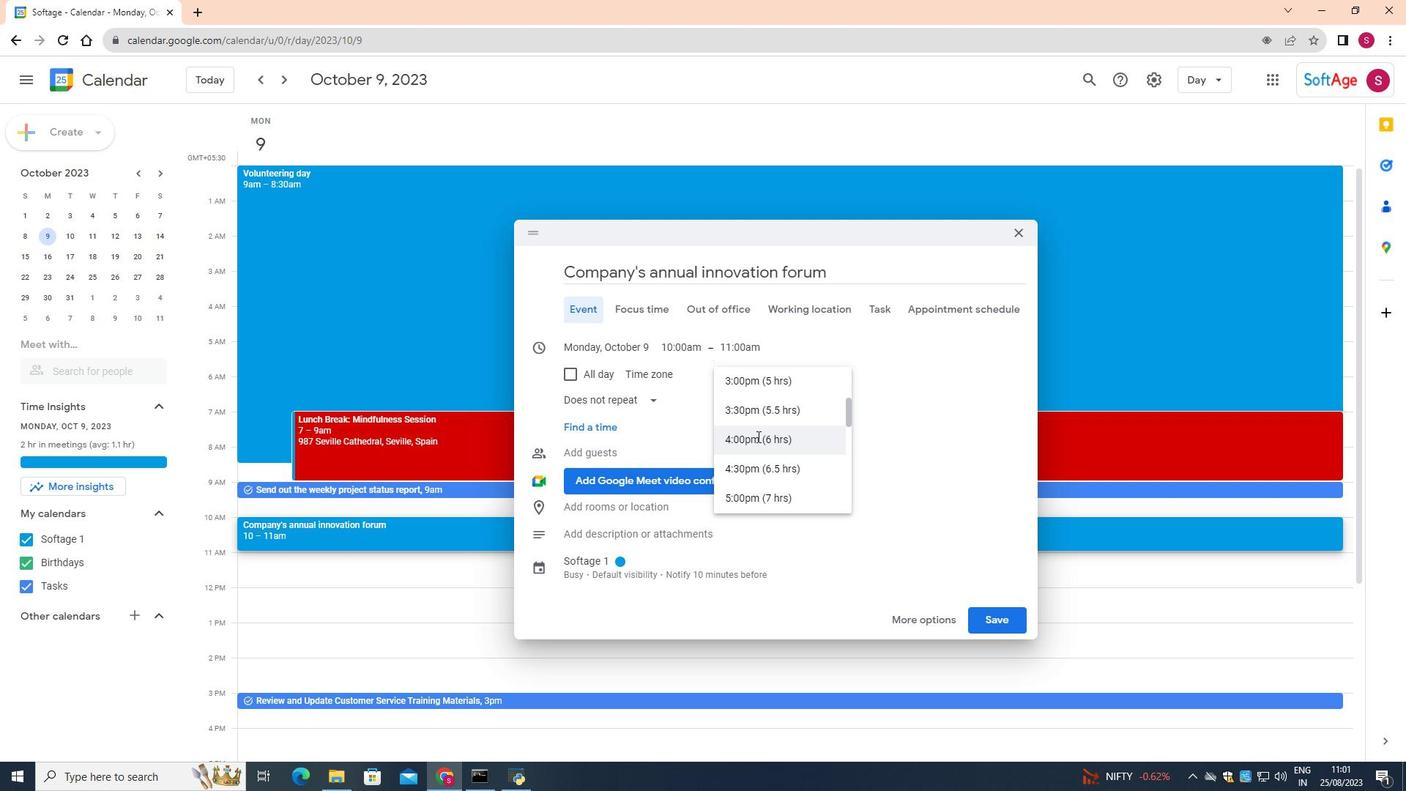 
Action: Mouse pressed left at (757, 436)
Screenshot: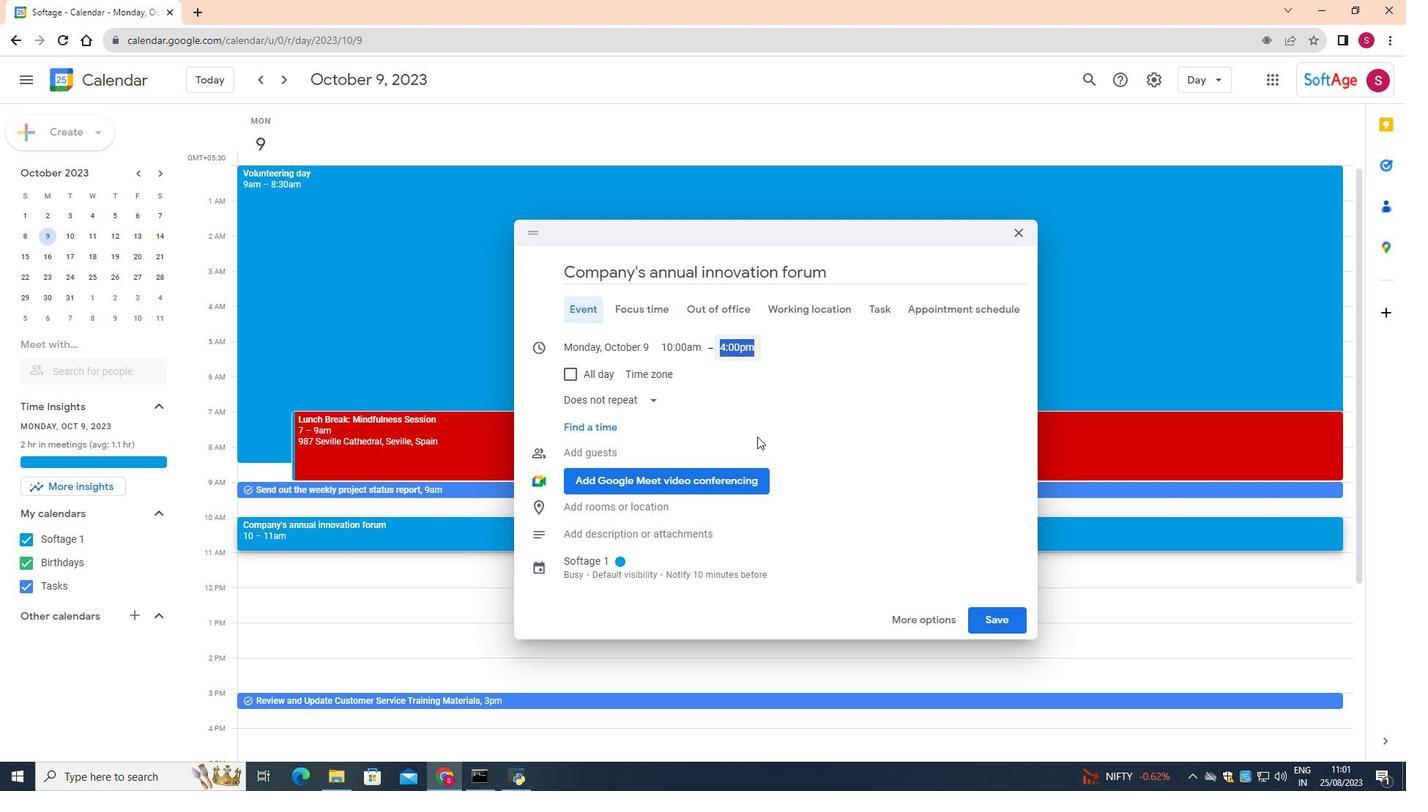 
Action: Mouse moved to (915, 618)
Screenshot: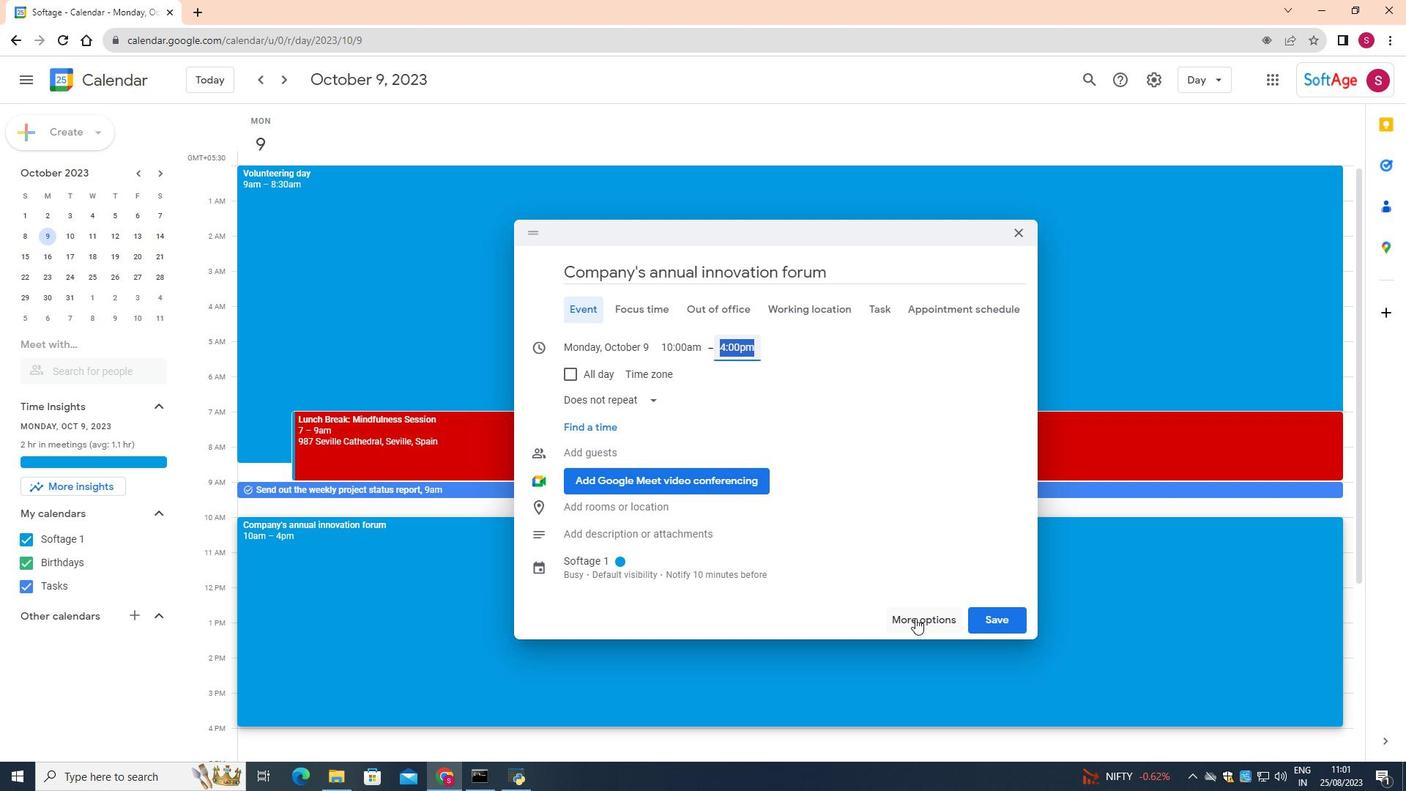 
Action: Mouse pressed left at (915, 618)
Screenshot: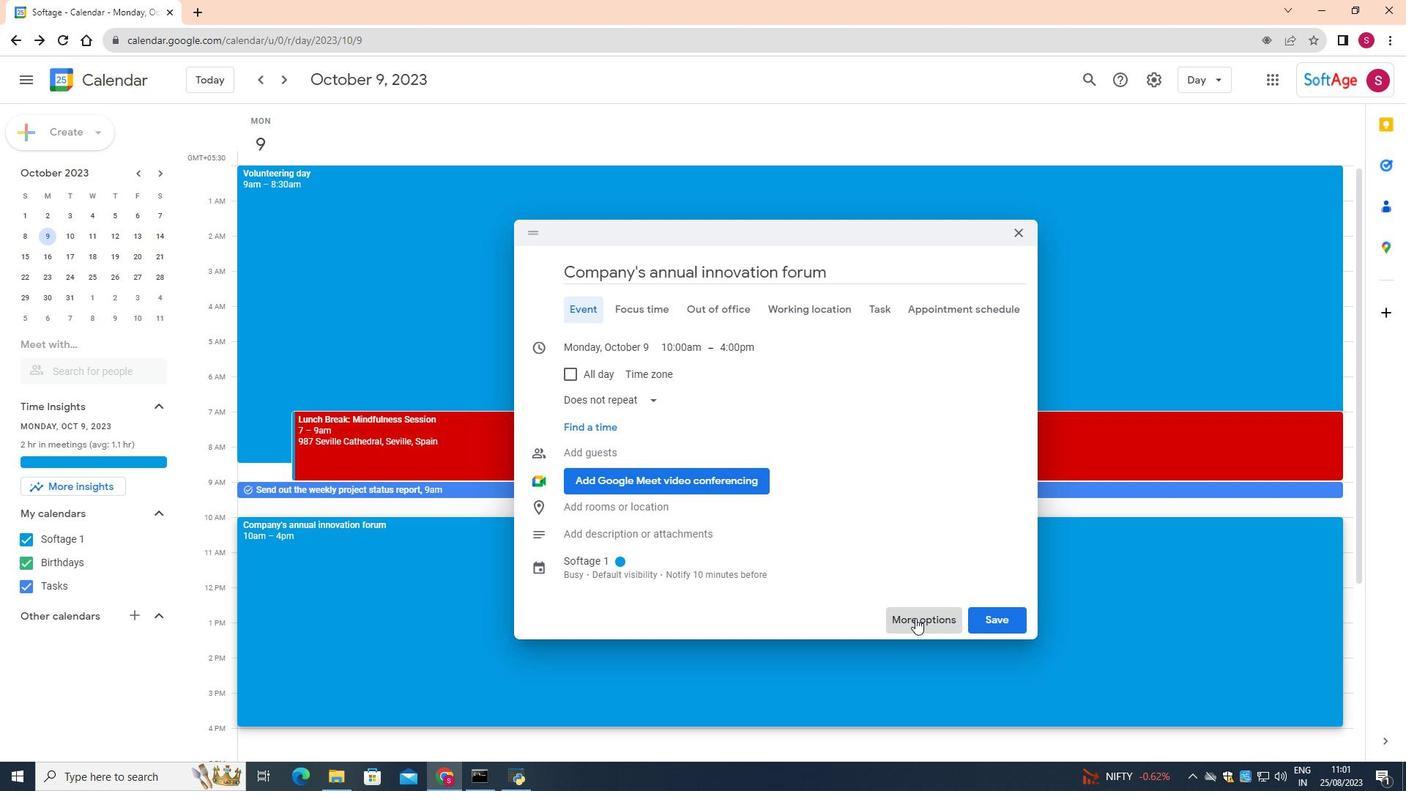 
Action: Mouse moved to (432, 517)
Screenshot: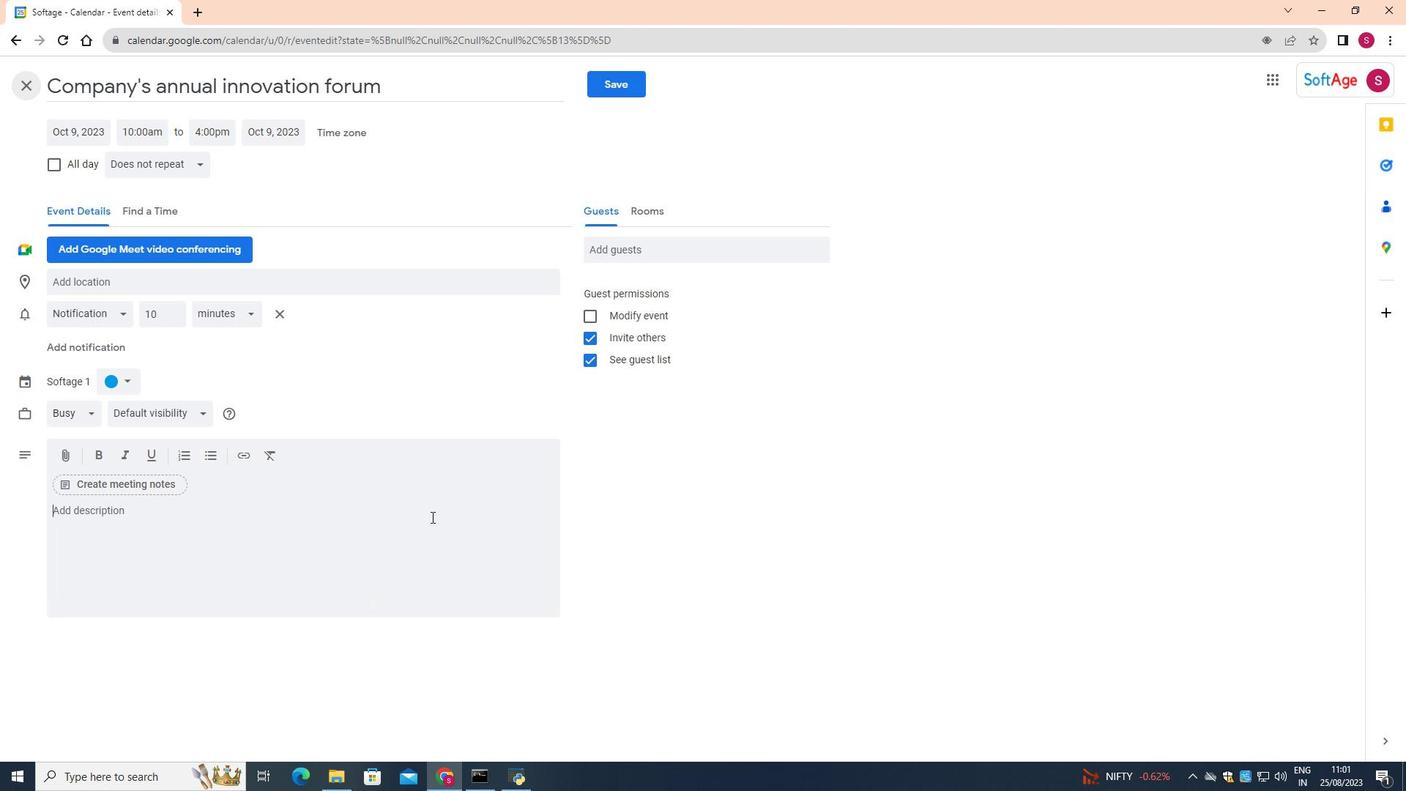 
Action: Mouse pressed left at (432, 517)
Screenshot: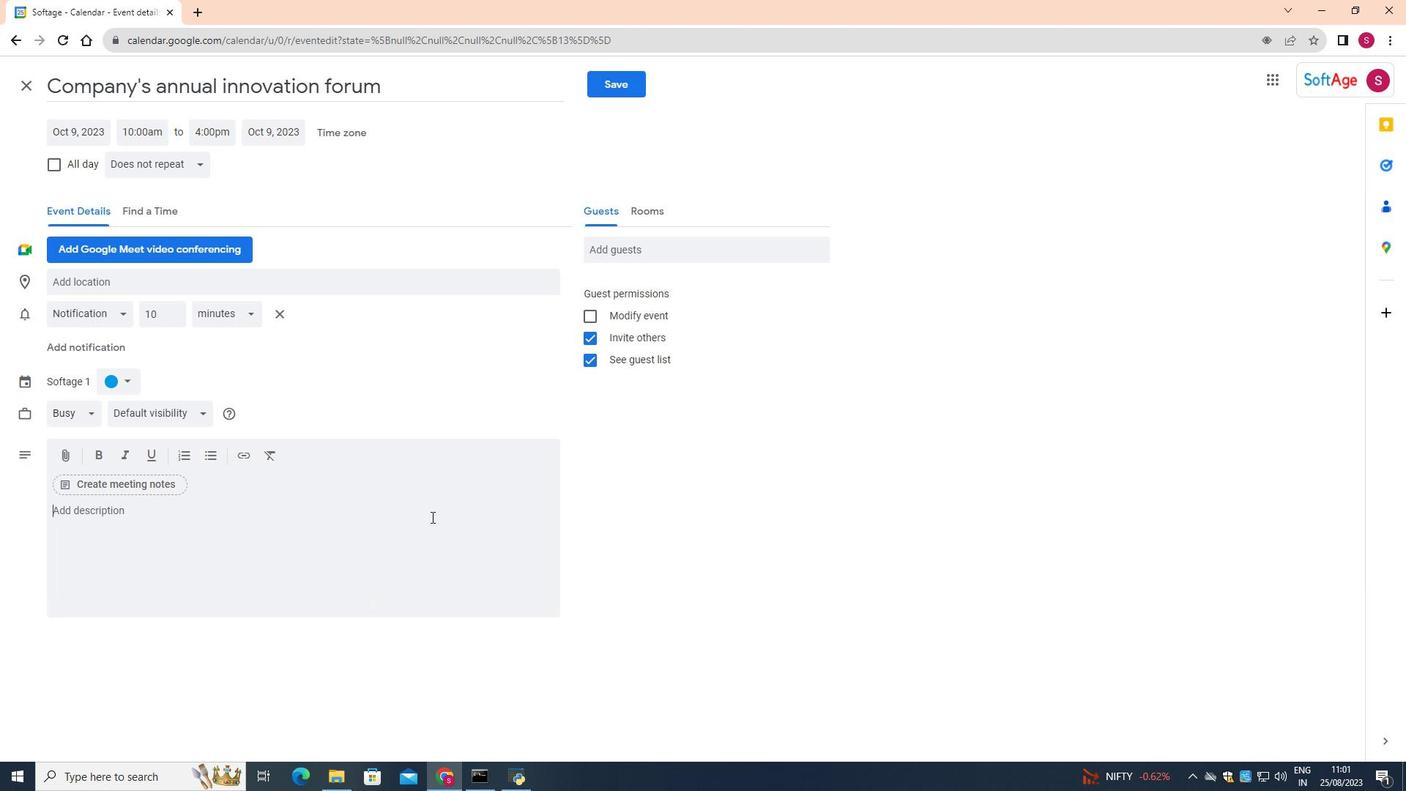
Action: Mouse moved to (430, 515)
Screenshot: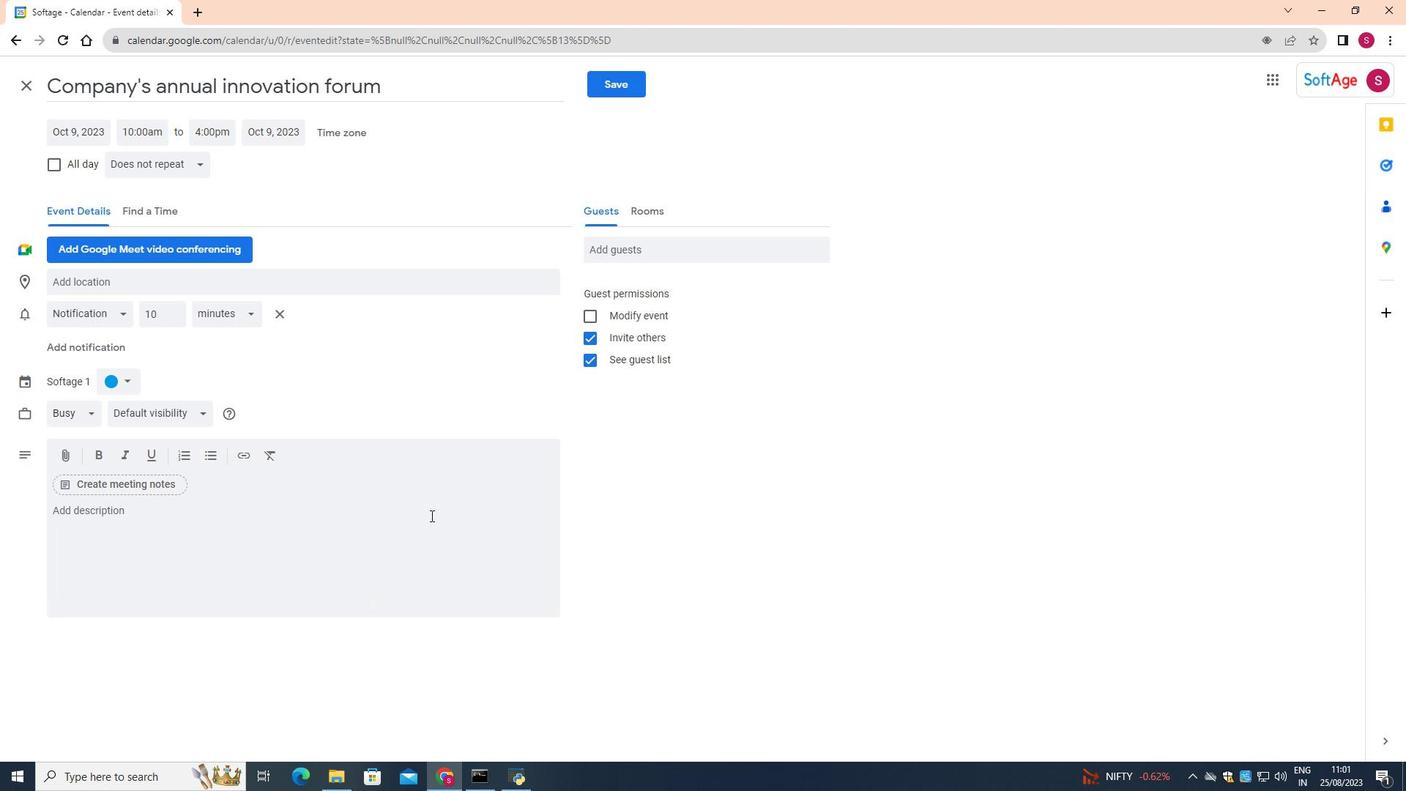 
Action: Key pressed <Key.shift>Company's<Key.space>annual<Key.space>innovation<Key.space>forum'<Key.backspace>,<Key.space>providing<Key.space>a<Key.space>platform<Key.space>for<Key.space>employees<Key.space>to<Key.space>pitch<Key.space>creative<Key.space>ideas,<Key.space>collaborate,<Key.space>and<Key.space>contribute<Key.space>to<Key.space>driving<Key.space>innovation<Key.space>and<Key.space>growth.
Screenshot: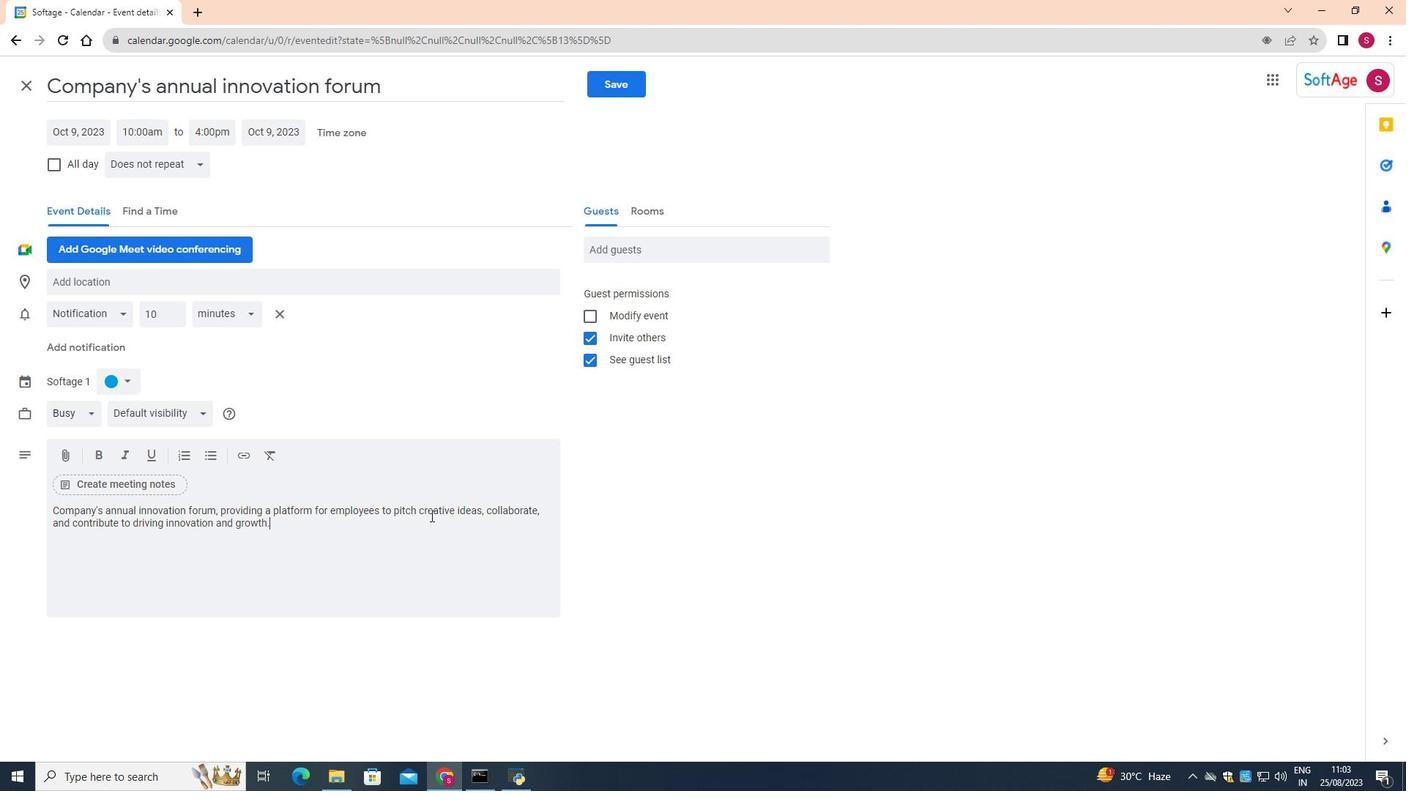 
Action: Mouse moved to (620, 79)
Screenshot: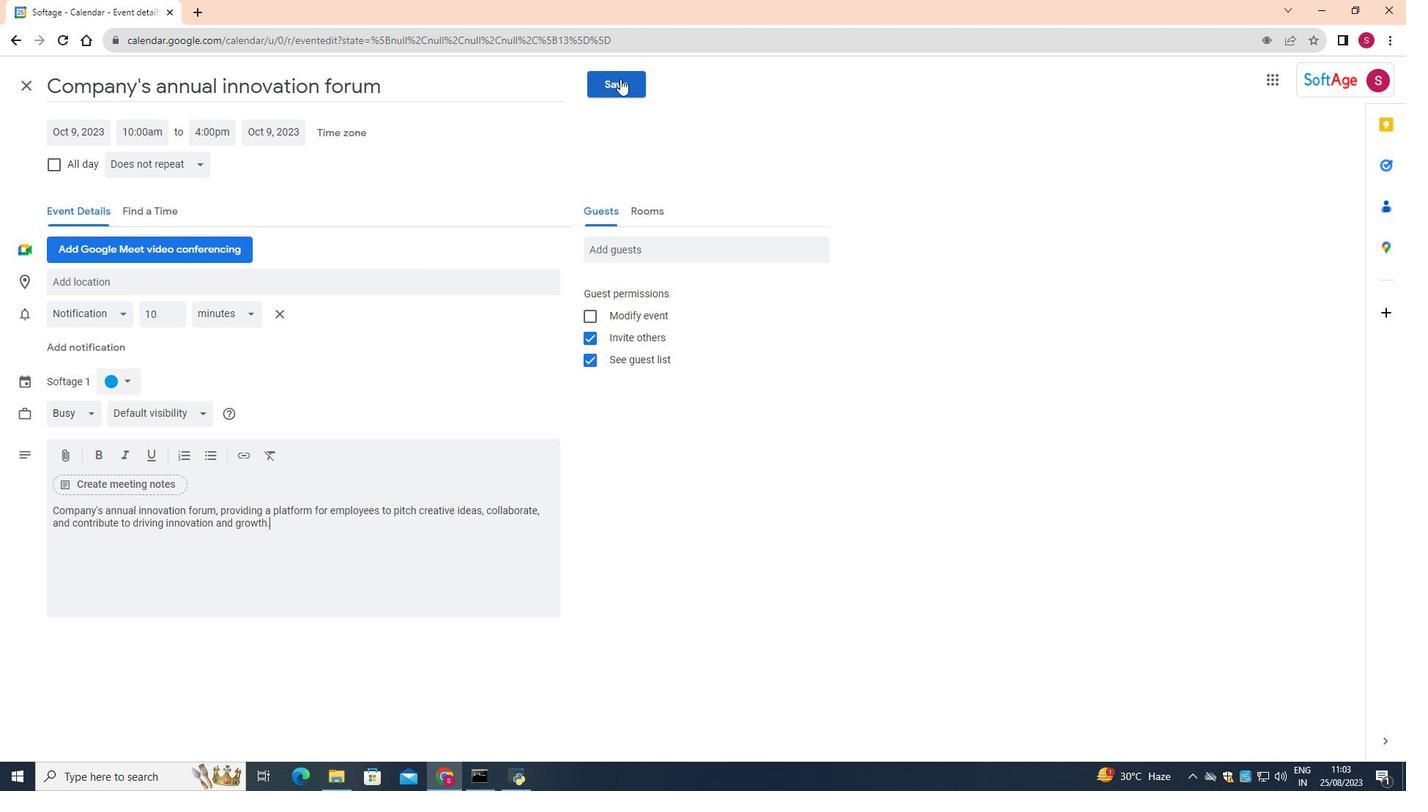 
Action: Mouse pressed left at (620, 79)
Screenshot: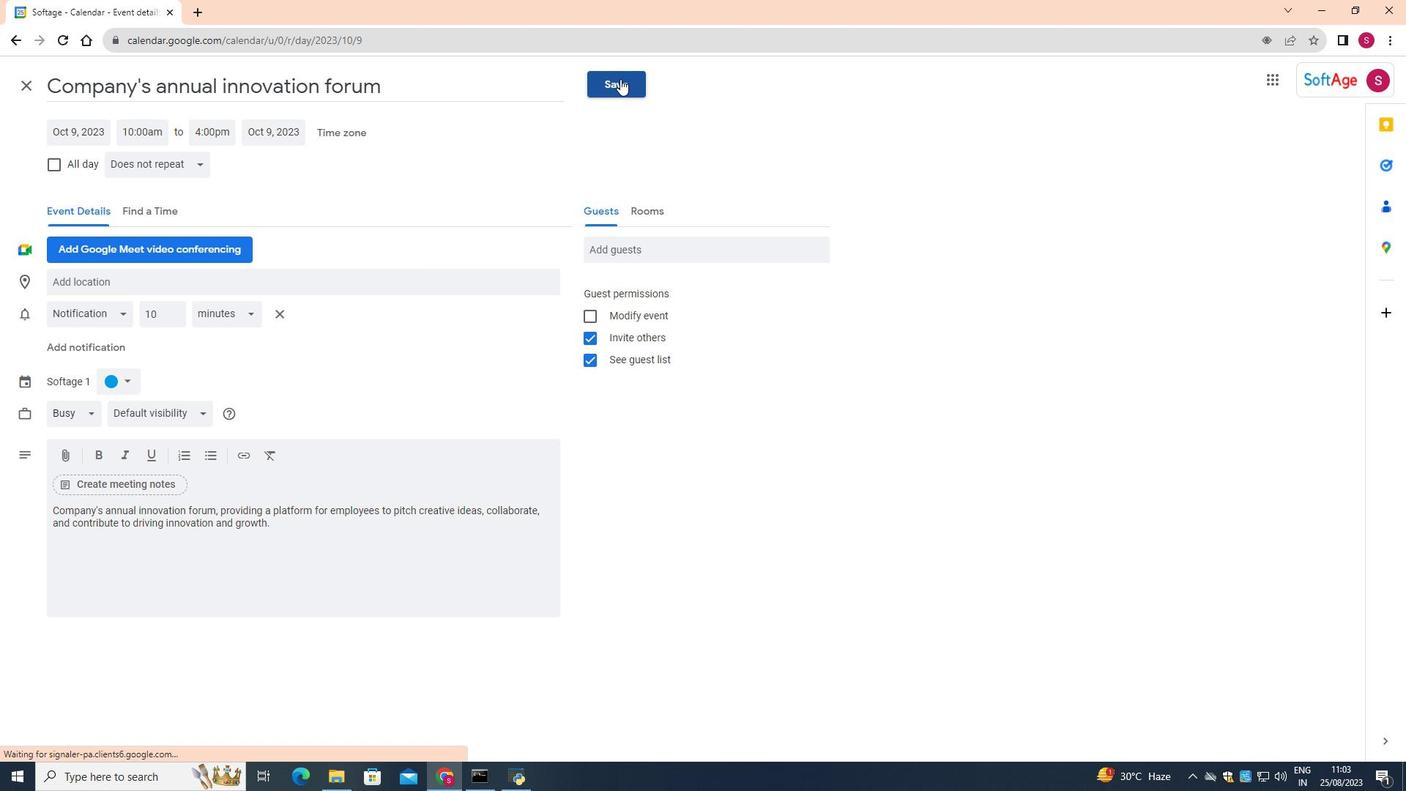 
